 Task: Explore Airbnb accommodation in Altai, Mongolia from 2nd December, 2023 to 12th December, 2023 for 2 adults.1  bedroom having 1 bed and 1 bathroom. Property type can be hotel. Amenities needed are: washing machine. Booking option can be shelf check-in. Look for 3 properties as per requirement.
Action: Mouse pressed left at (221, 98)
Screenshot: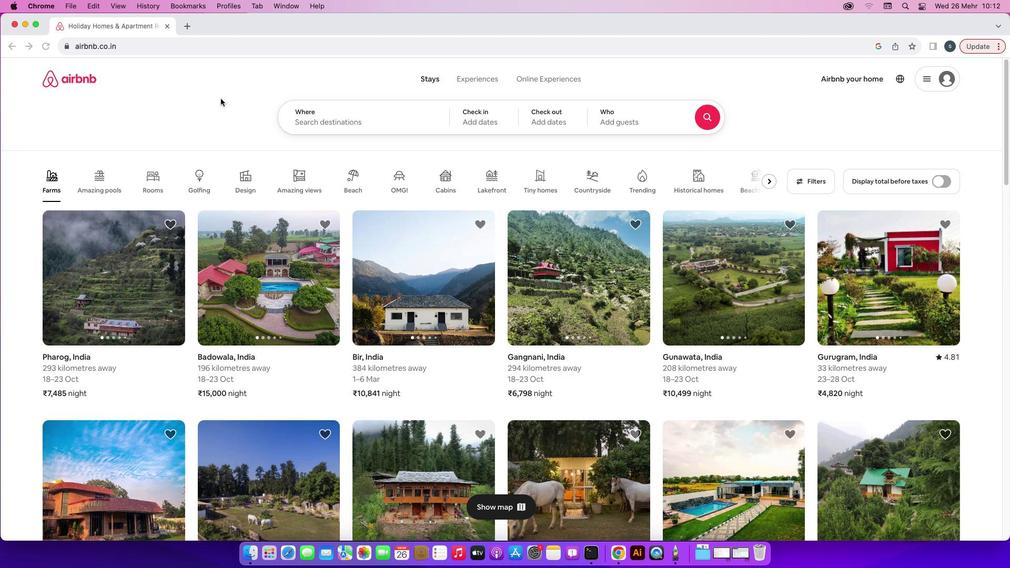 
Action: Mouse moved to (355, 130)
Screenshot: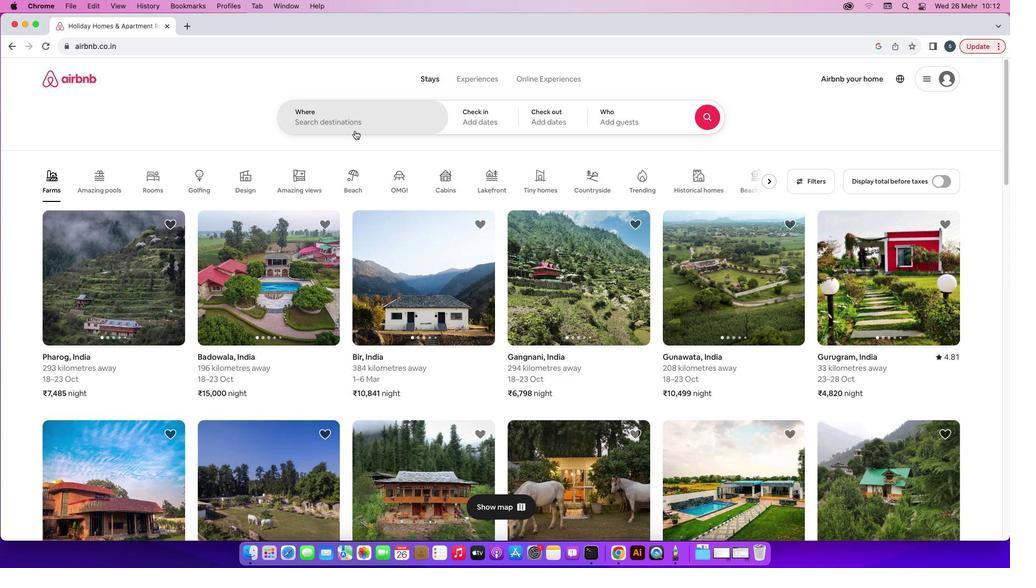 
Action: Mouse pressed left at (355, 130)
Screenshot: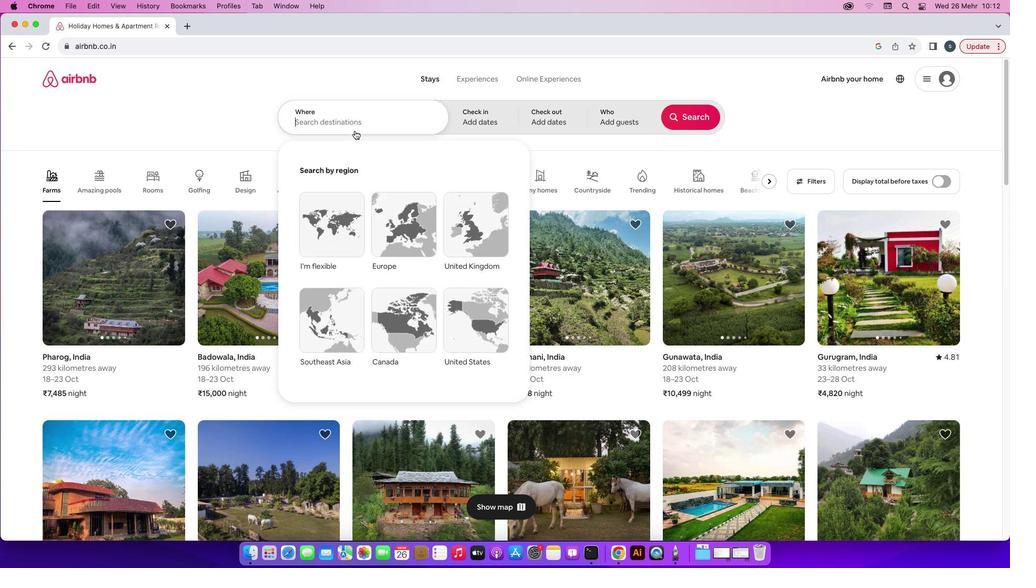 
Action: Mouse moved to (345, 122)
Screenshot: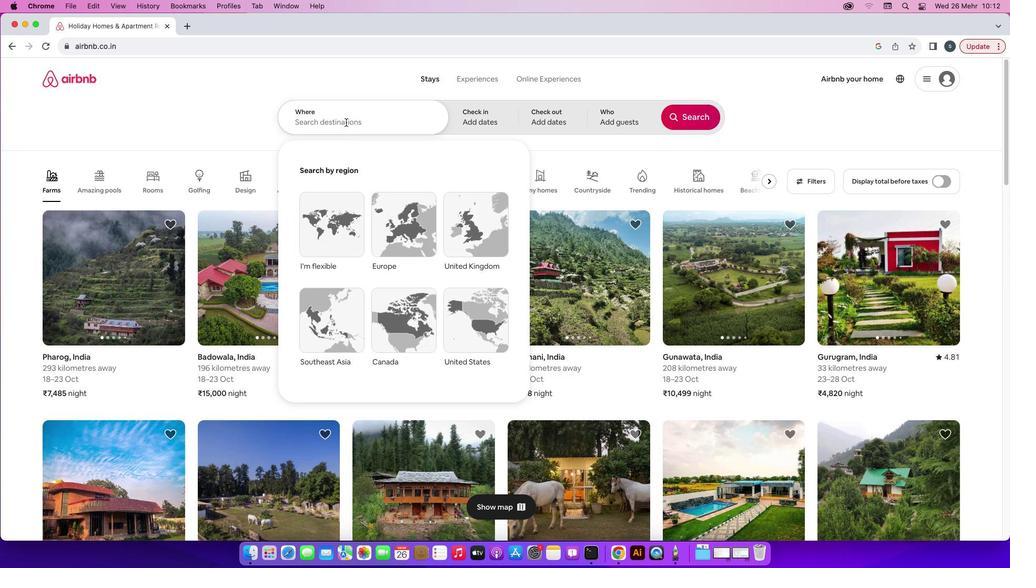 
Action: Key pressed 'A'Key.caps_lock'l''t''a''i'','Key.spaceKey.caps_lock'M'Key.caps_lock'o''n''g''o''l''i''a'
Screenshot: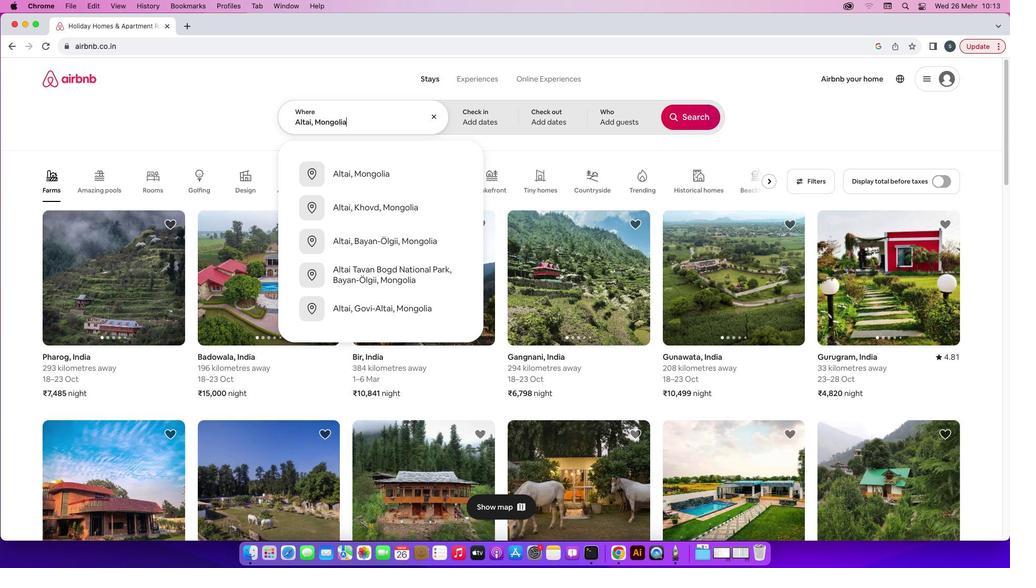 
Action: Mouse moved to (364, 167)
Screenshot: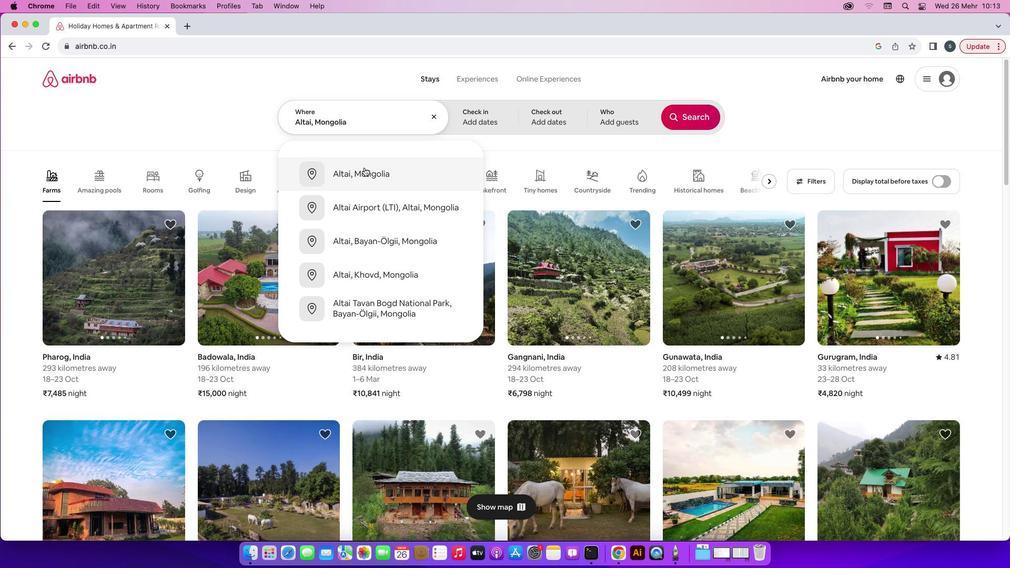 
Action: Mouse pressed left at (364, 167)
Screenshot: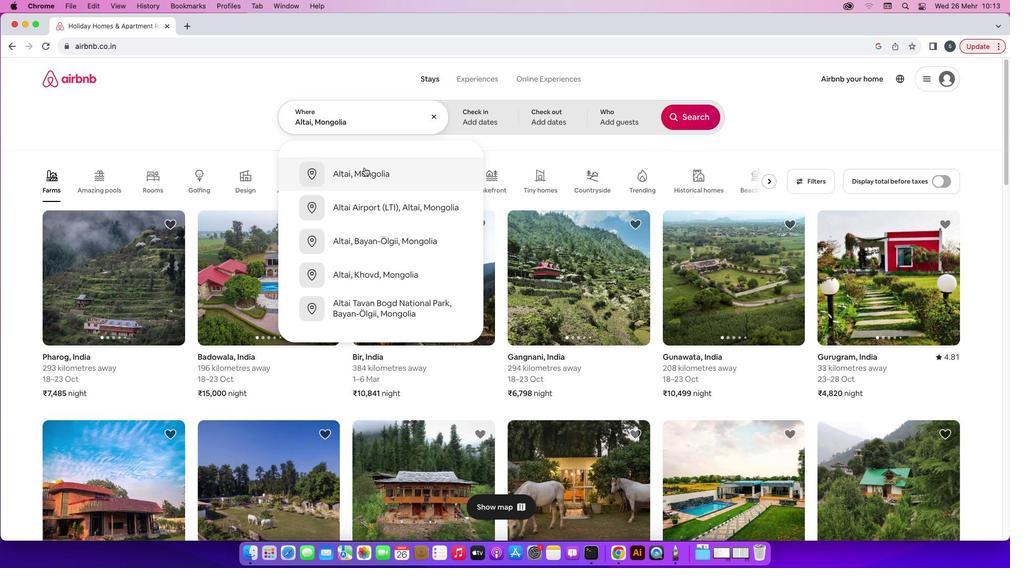 
Action: Mouse moved to (692, 202)
Screenshot: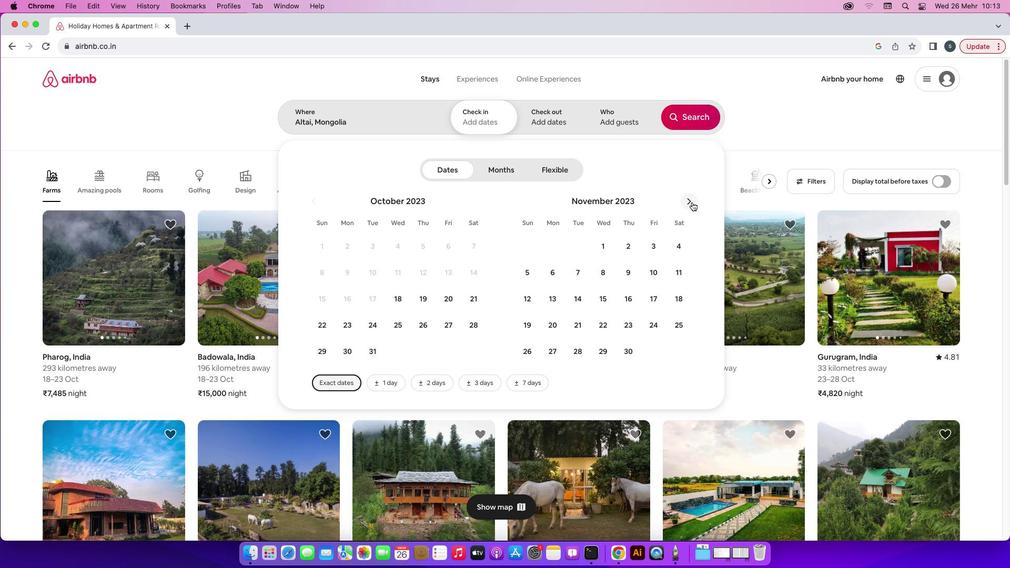 
Action: Mouse pressed left at (692, 202)
Screenshot: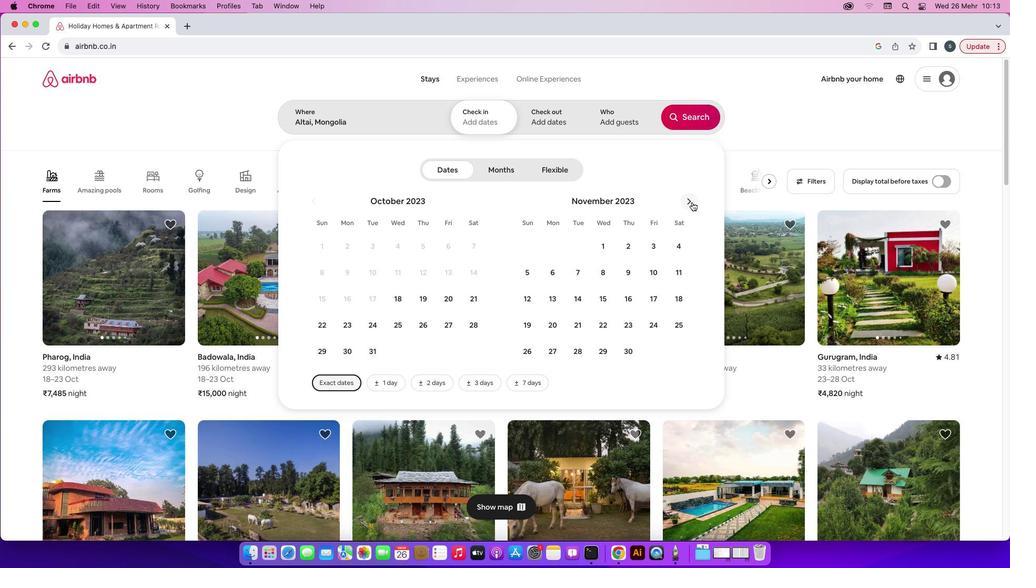 
Action: Mouse moved to (678, 244)
Screenshot: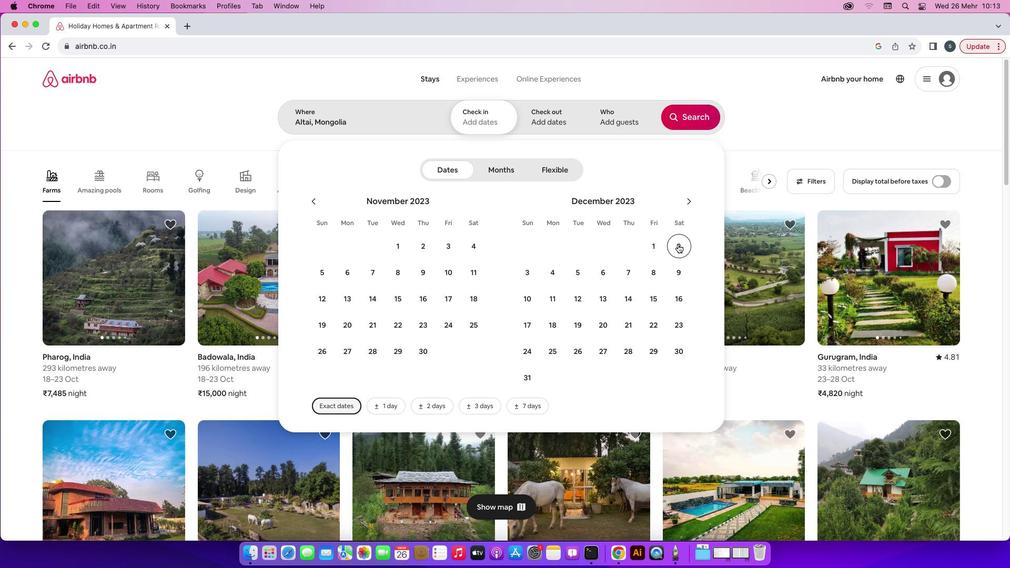 
Action: Mouse pressed left at (678, 244)
Screenshot: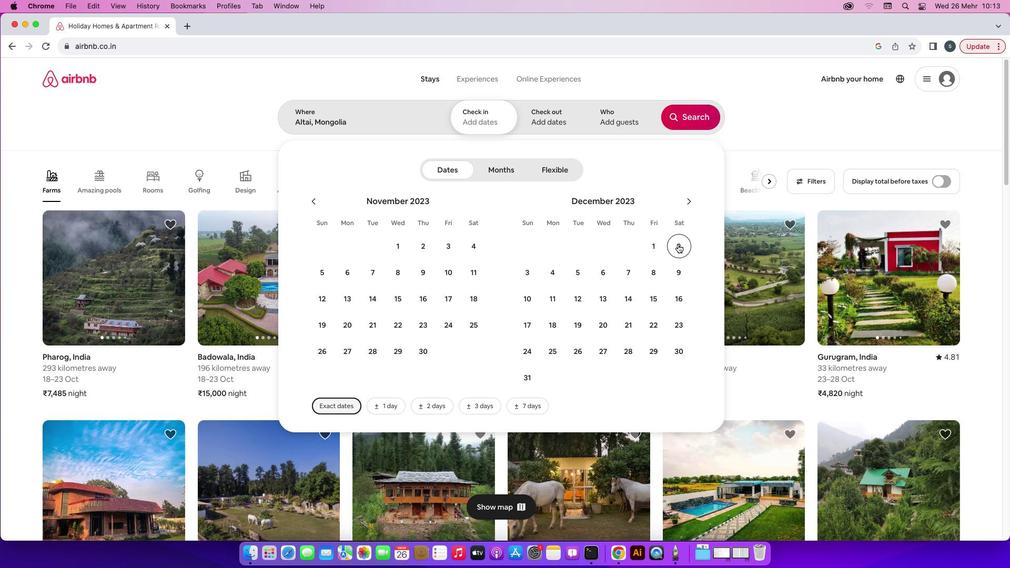 
Action: Mouse moved to (573, 298)
Screenshot: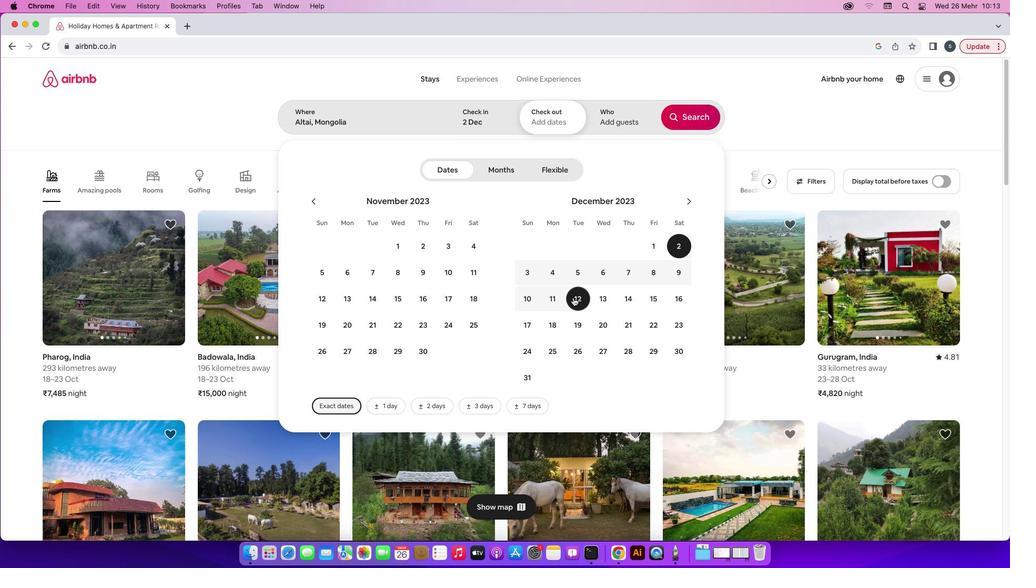 
Action: Mouse pressed left at (573, 298)
Screenshot: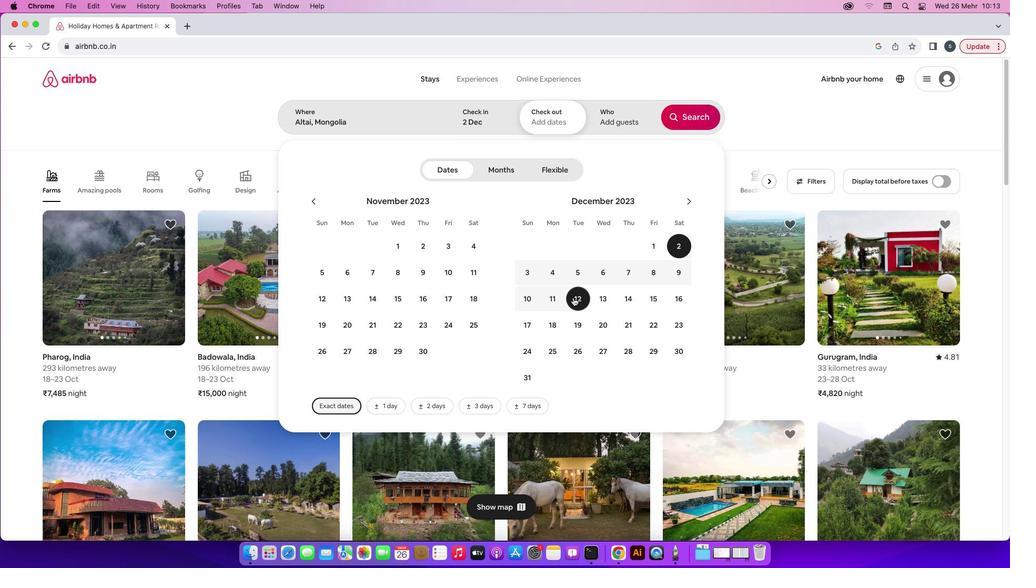 
Action: Mouse moved to (620, 119)
Screenshot: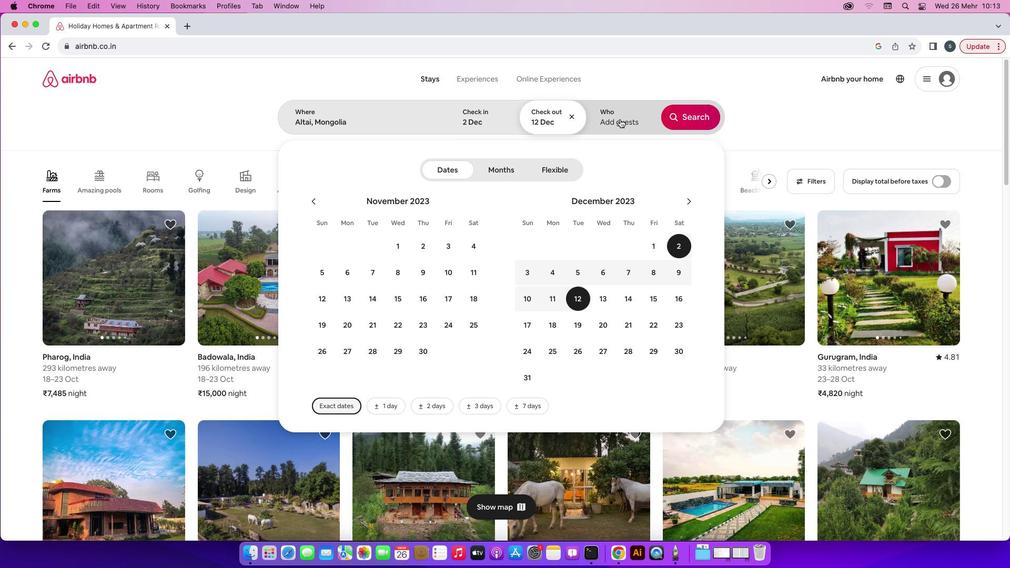 
Action: Mouse pressed left at (620, 119)
Screenshot: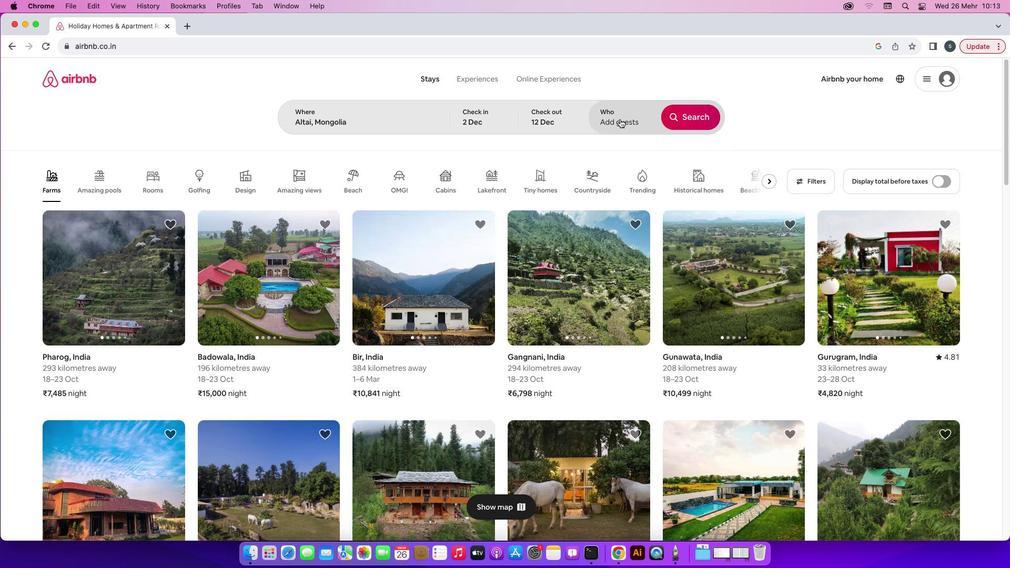 
Action: Mouse moved to (697, 172)
Screenshot: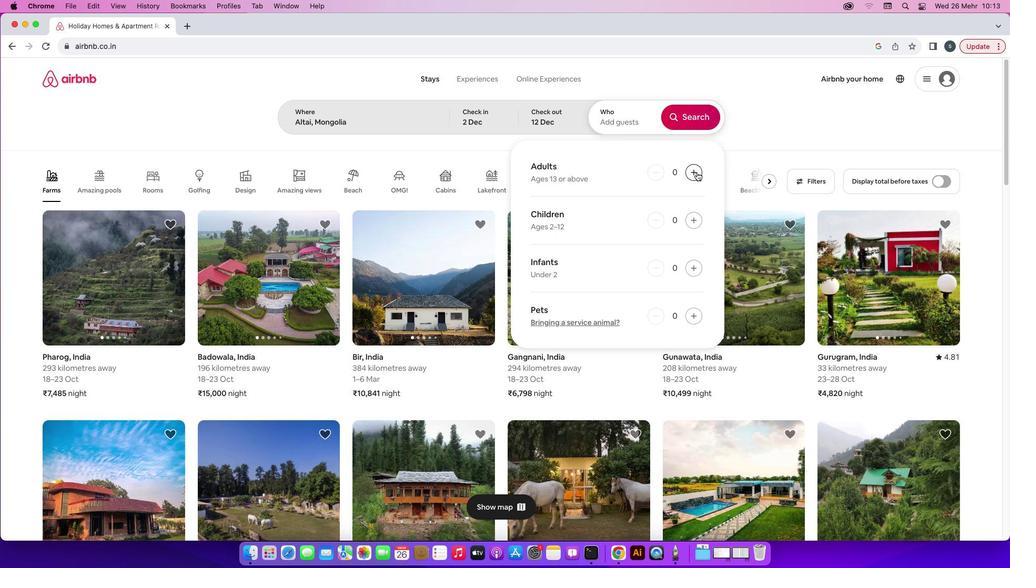 
Action: Mouse pressed left at (697, 172)
Screenshot: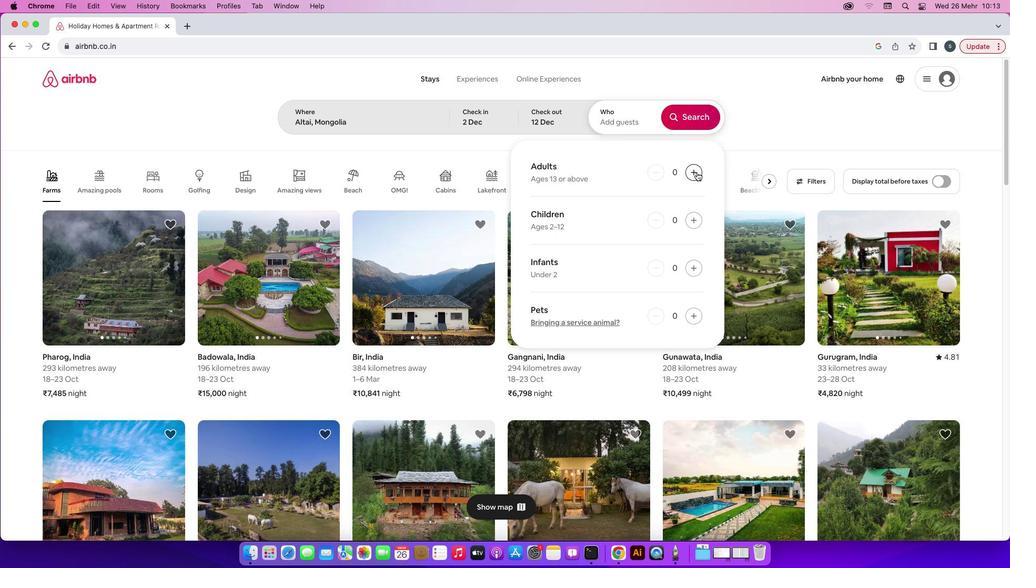 
Action: Mouse pressed left at (697, 172)
Screenshot: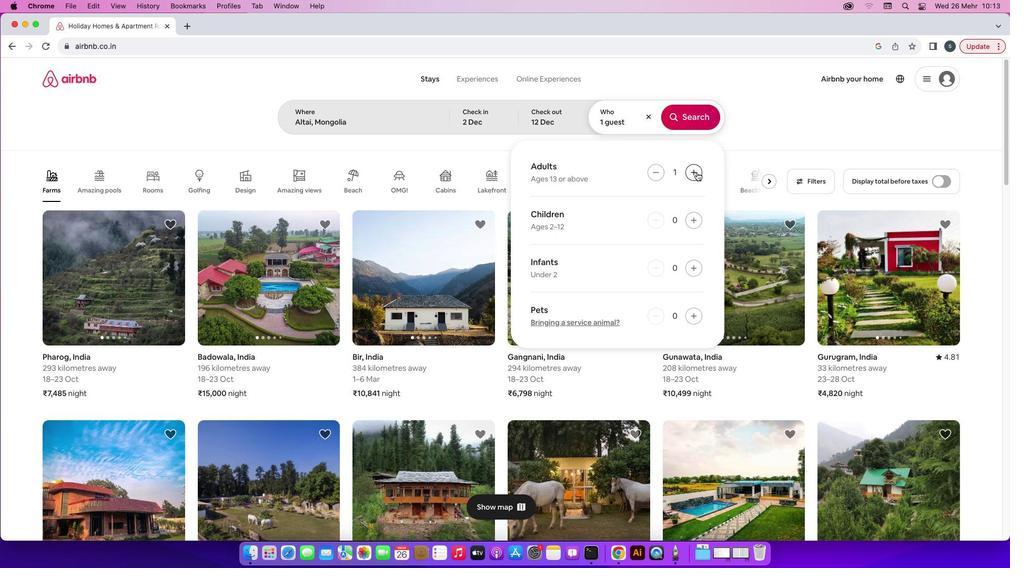 
Action: Mouse moved to (688, 123)
Screenshot: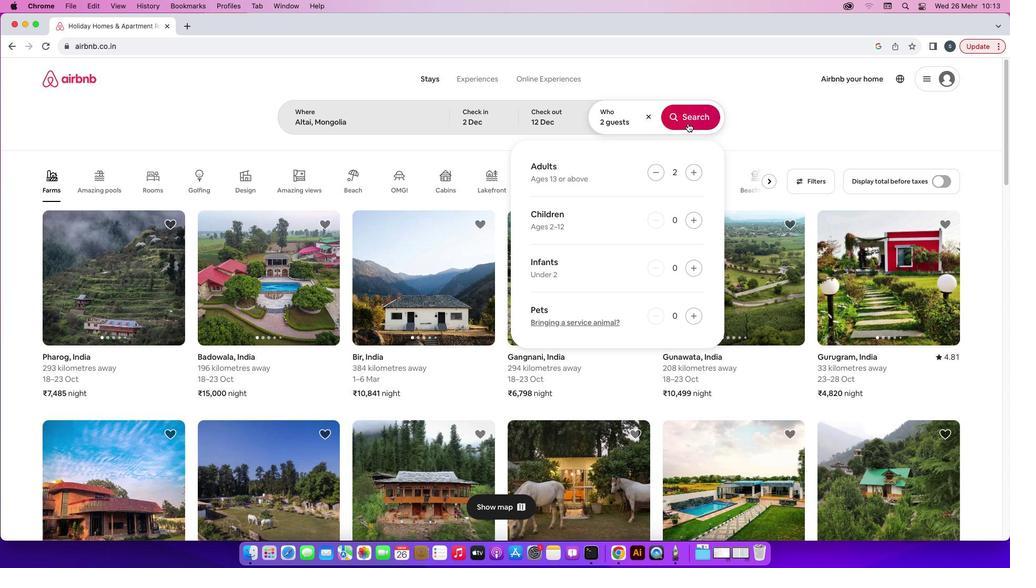 
Action: Mouse pressed left at (688, 123)
Screenshot: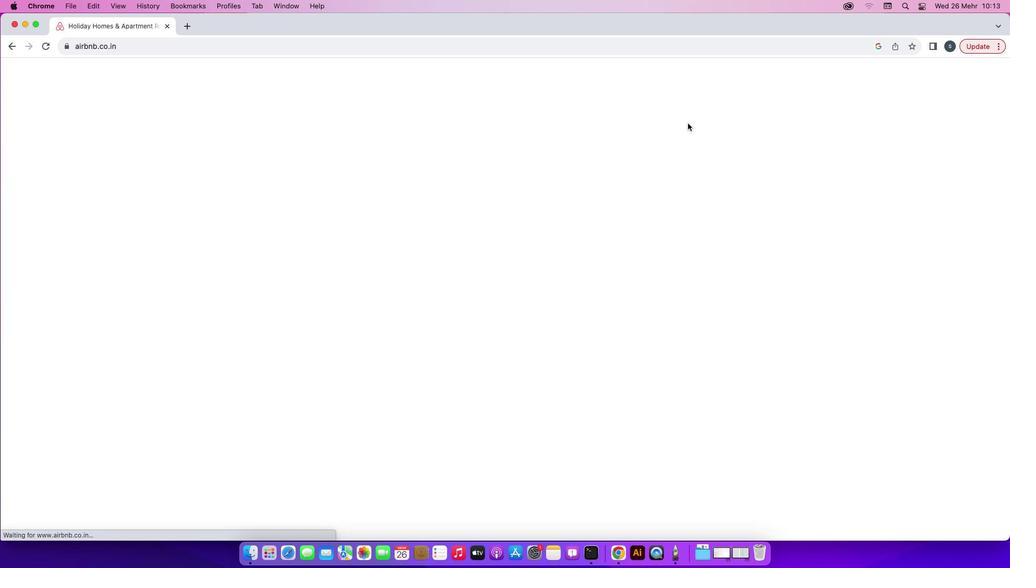 
Action: Mouse moved to (829, 118)
Screenshot: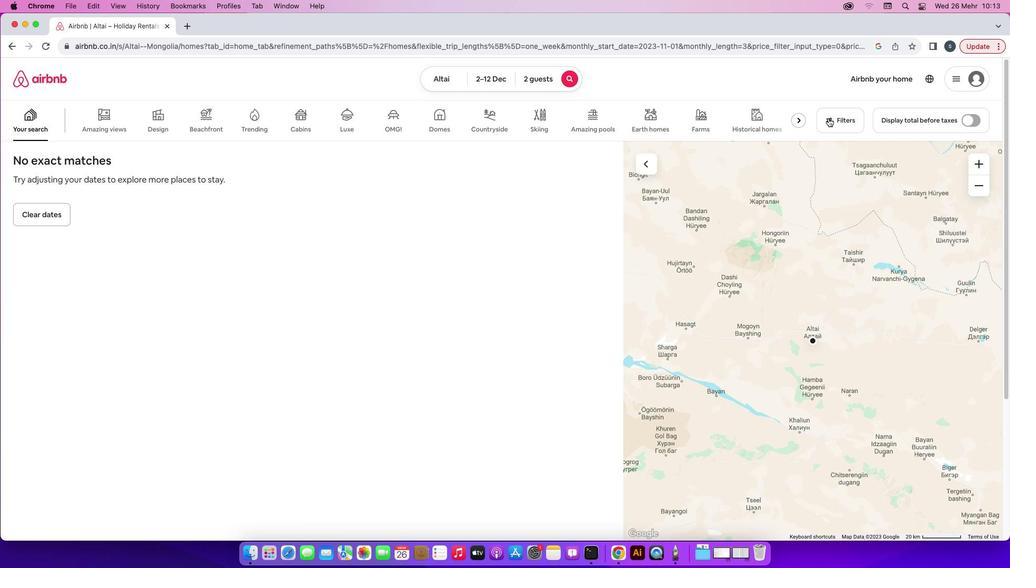 
Action: Mouse pressed left at (829, 118)
Screenshot: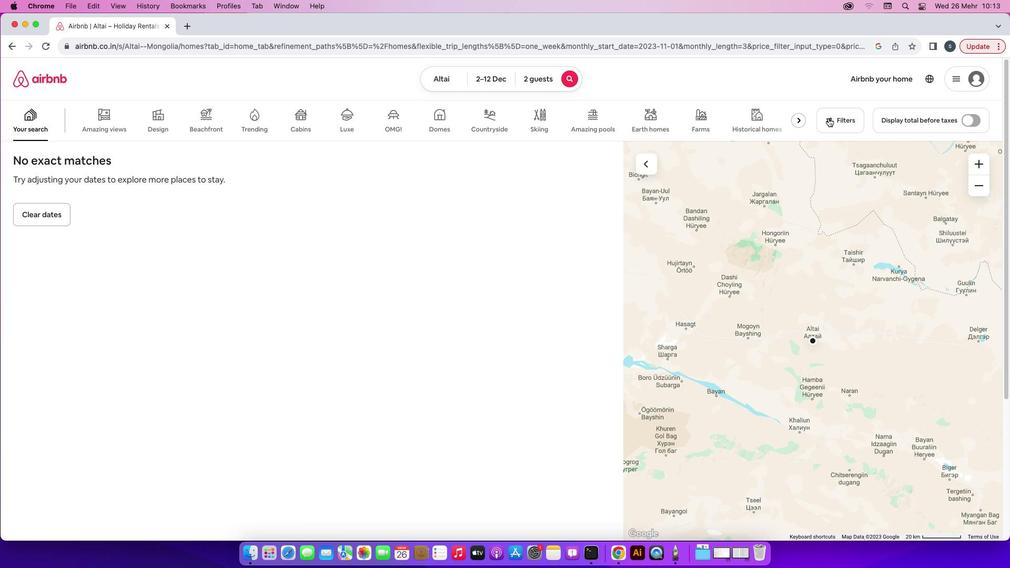
Action: Mouse moved to (422, 361)
Screenshot: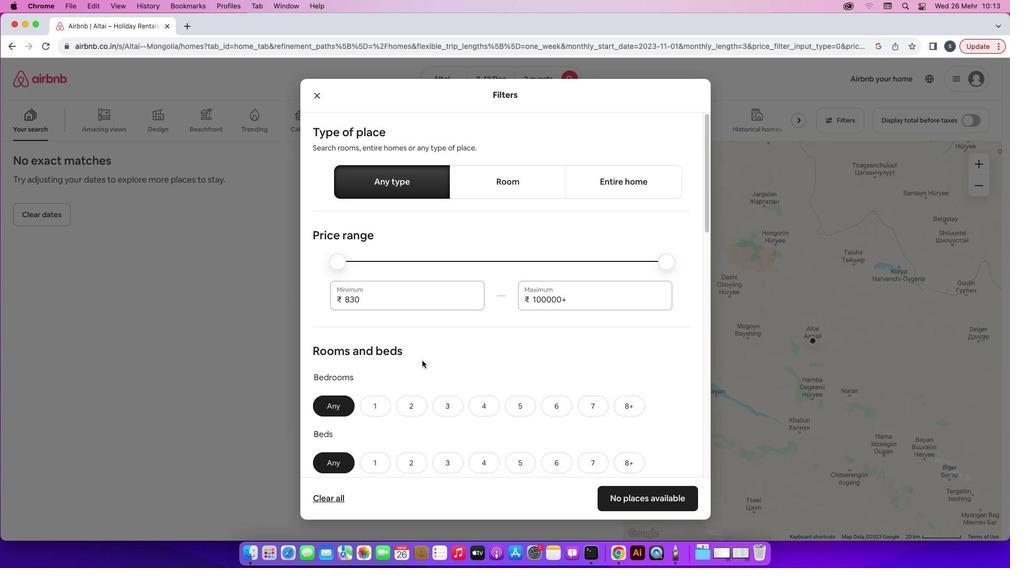 
Action: Mouse scrolled (422, 361) with delta (0, 0)
Screenshot: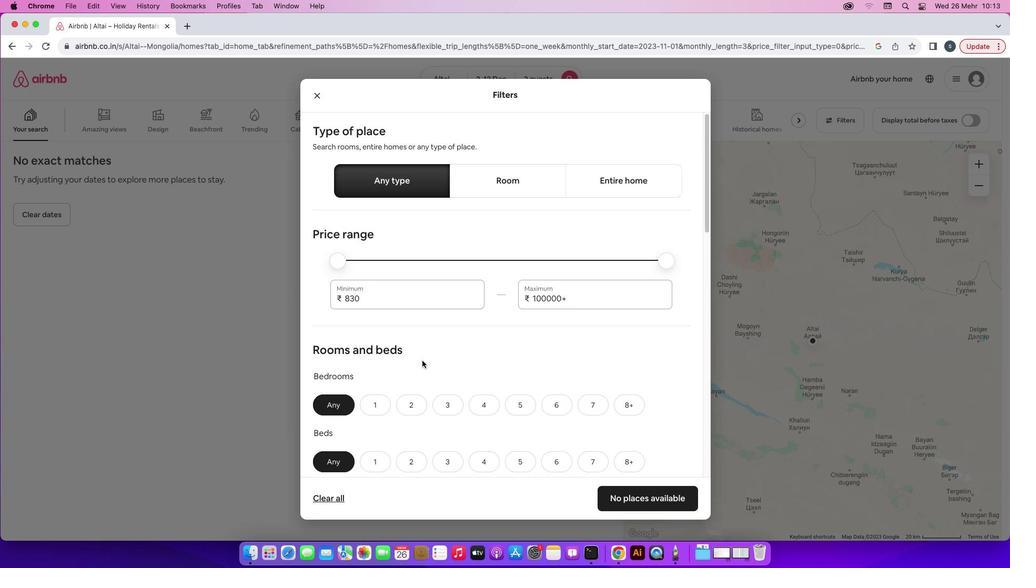 
Action: Mouse scrolled (422, 361) with delta (0, 0)
Screenshot: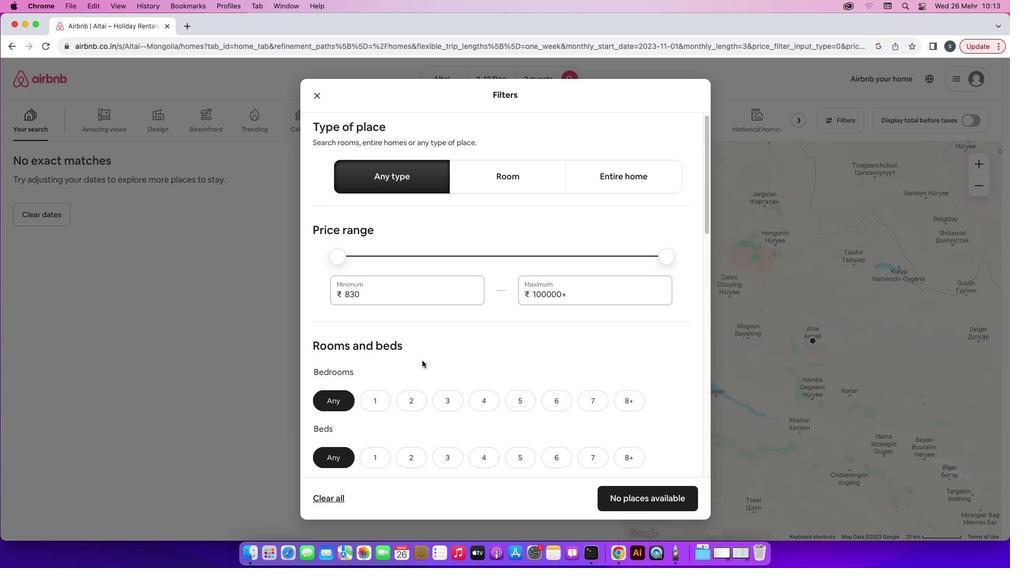 
Action: Mouse scrolled (422, 361) with delta (0, 0)
Screenshot: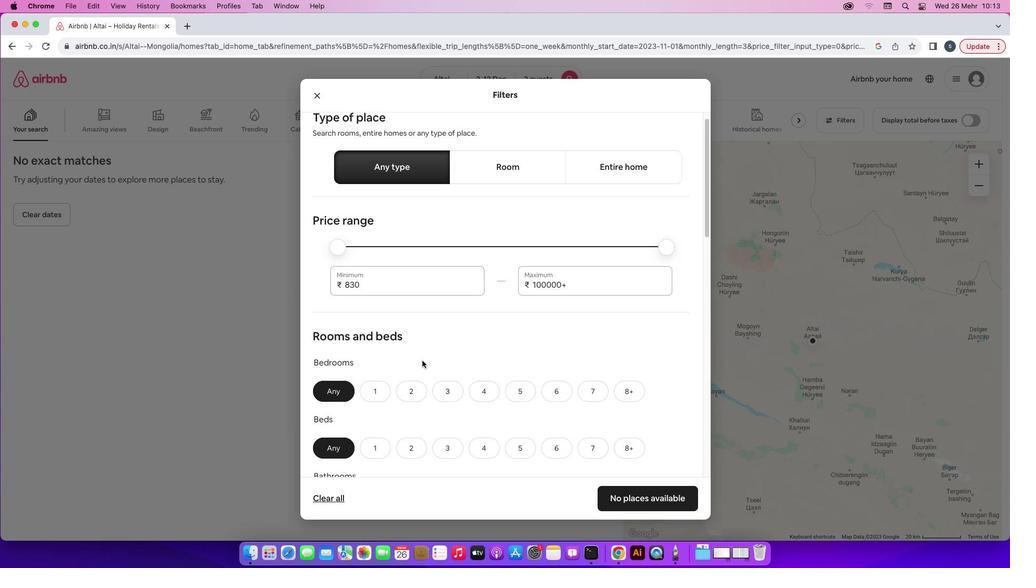
Action: Mouse scrolled (422, 361) with delta (0, 0)
Screenshot: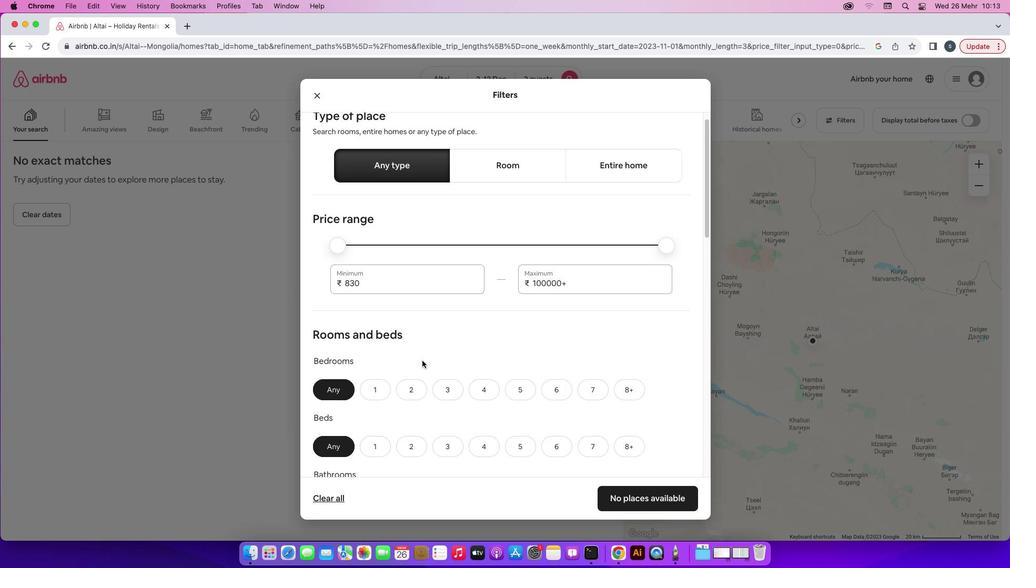 
Action: Mouse scrolled (422, 361) with delta (0, 0)
Screenshot: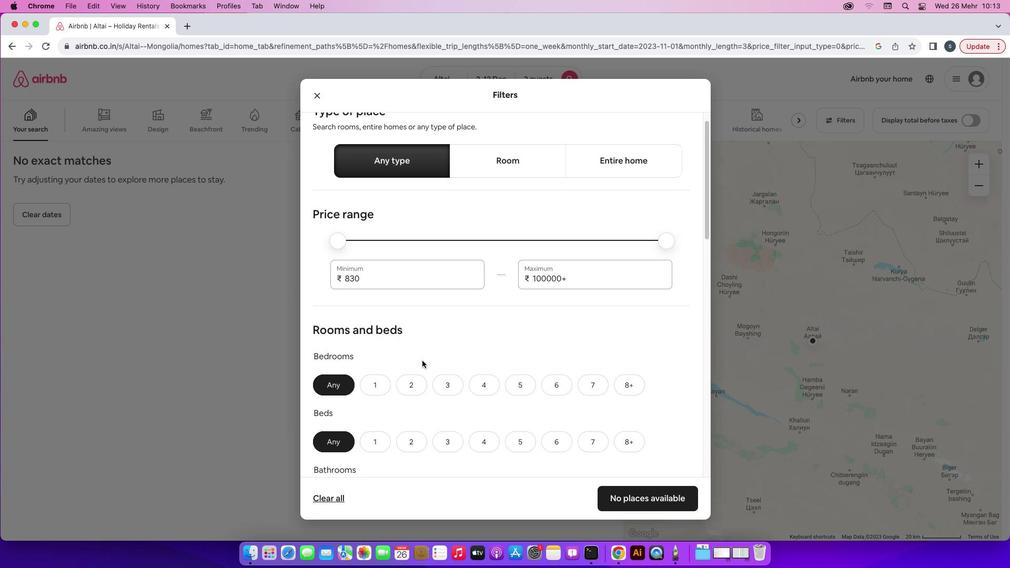 
Action: Mouse scrolled (422, 361) with delta (0, 0)
Screenshot: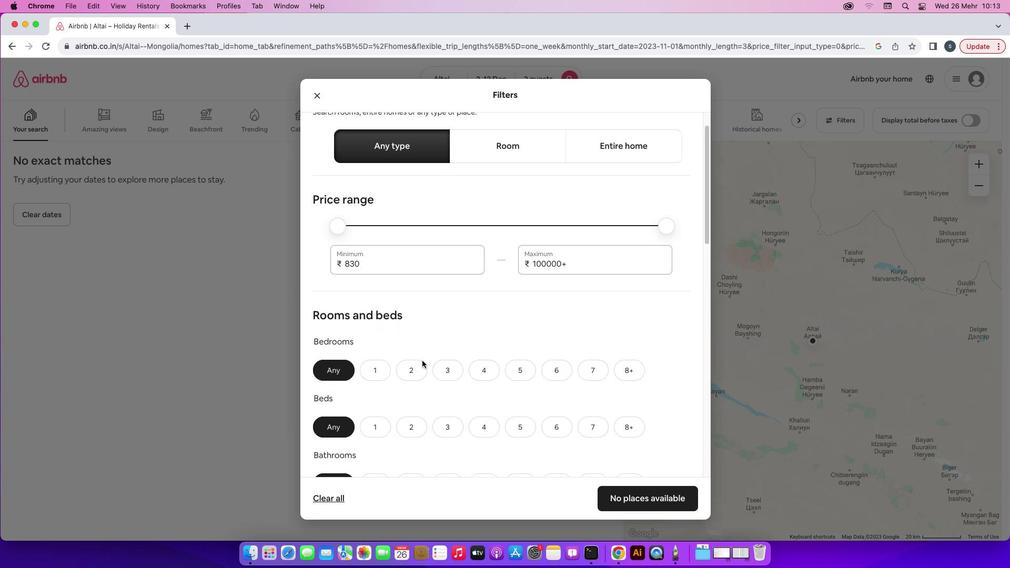 
Action: Mouse moved to (389, 340)
Screenshot: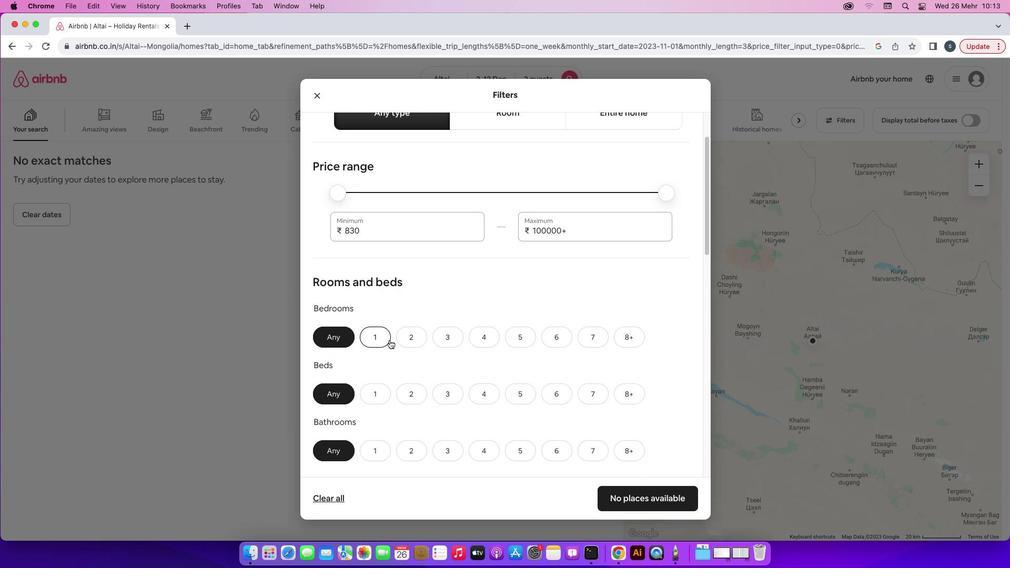 
Action: Mouse pressed left at (389, 340)
Screenshot: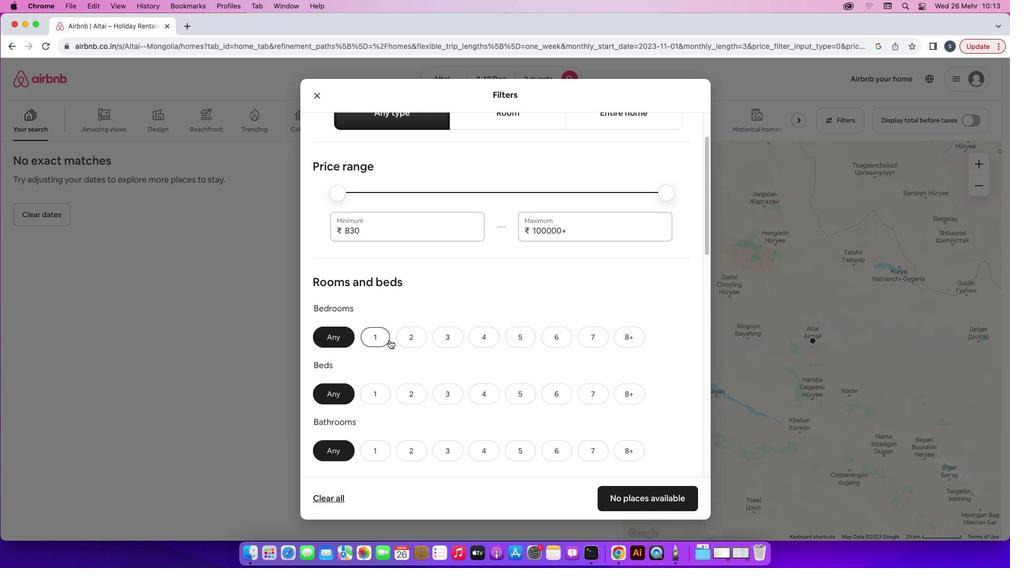
Action: Mouse moved to (379, 331)
Screenshot: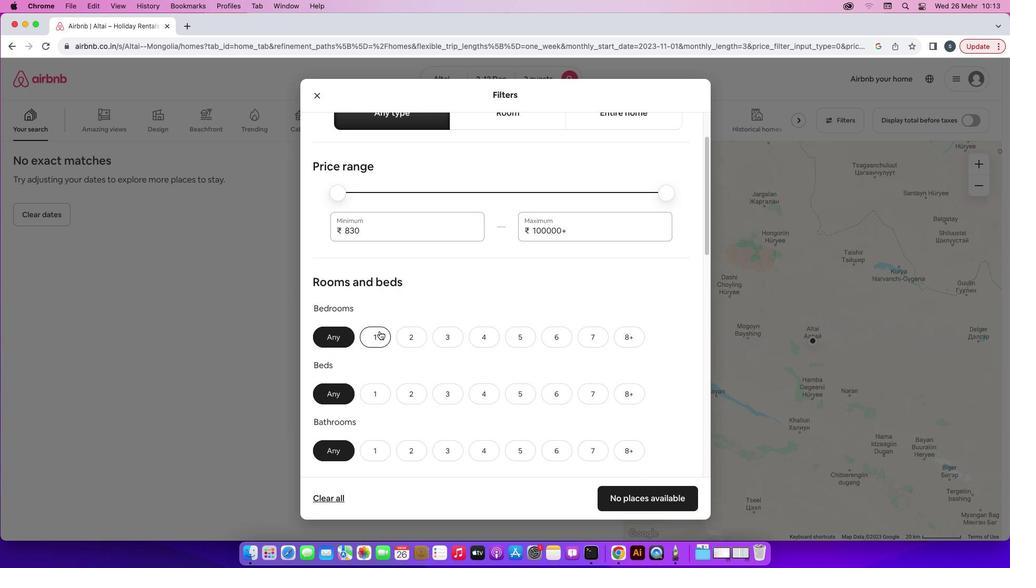 
Action: Mouse pressed left at (379, 331)
Screenshot: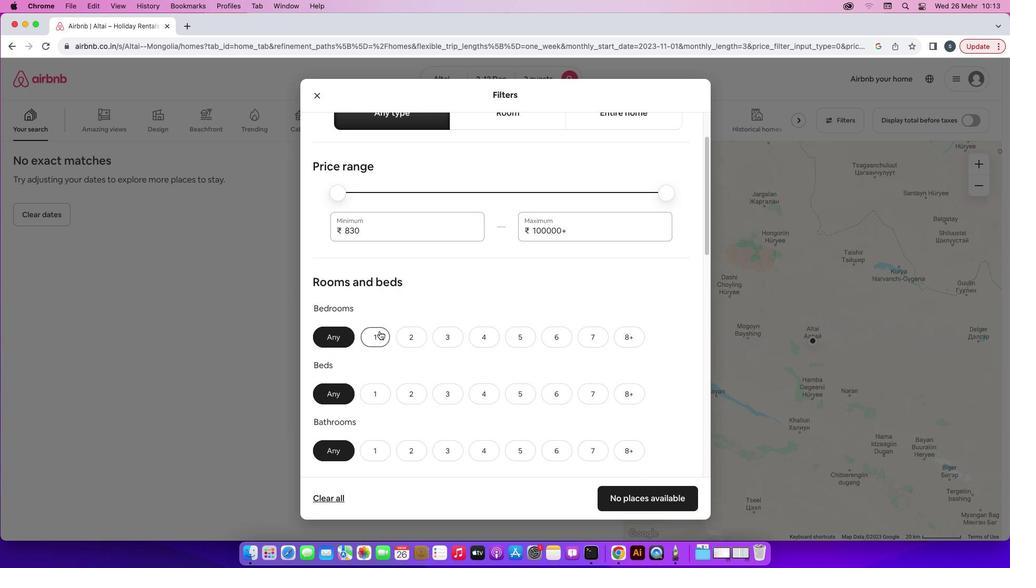 
Action: Mouse moved to (372, 393)
Screenshot: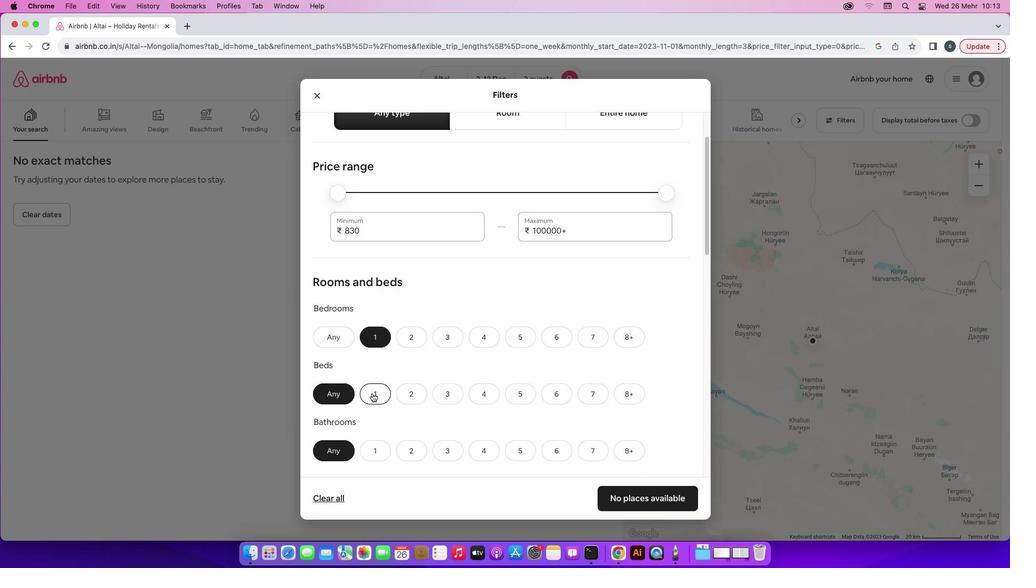 
Action: Mouse pressed left at (372, 393)
Screenshot: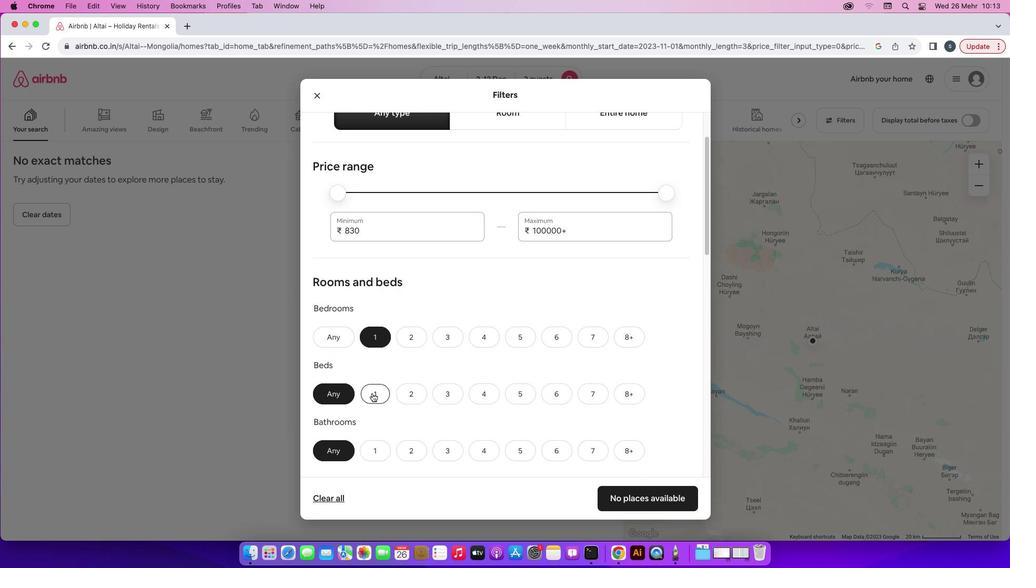 
Action: Mouse moved to (376, 444)
Screenshot: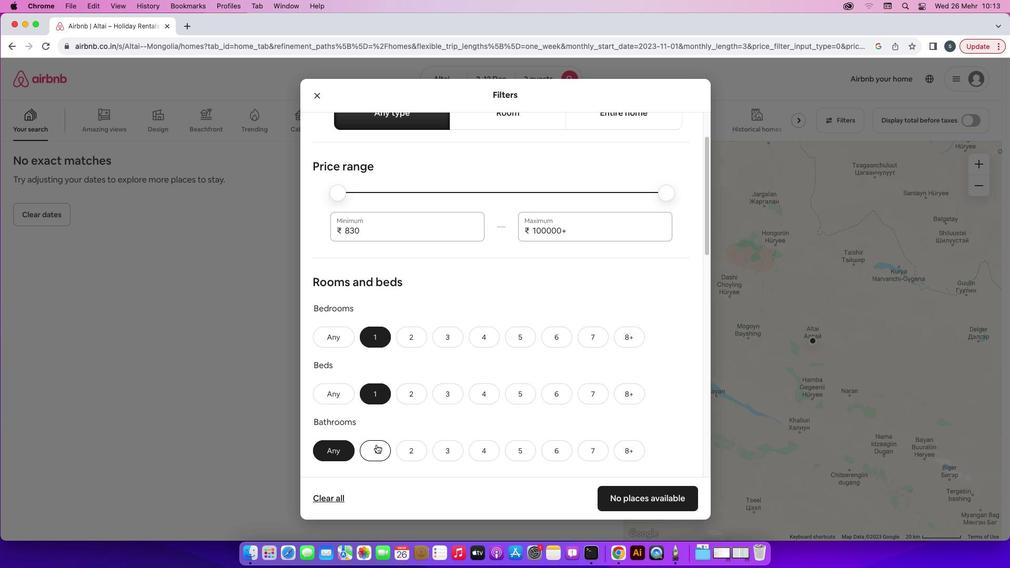 
Action: Mouse pressed left at (376, 444)
Screenshot: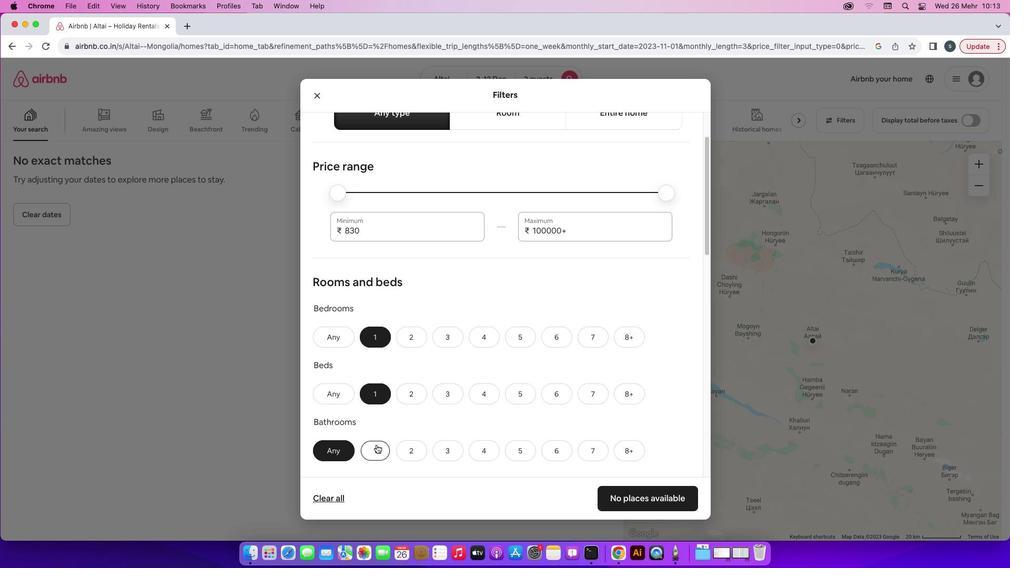 
Action: Mouse moved to (422, 416)
Screenshot: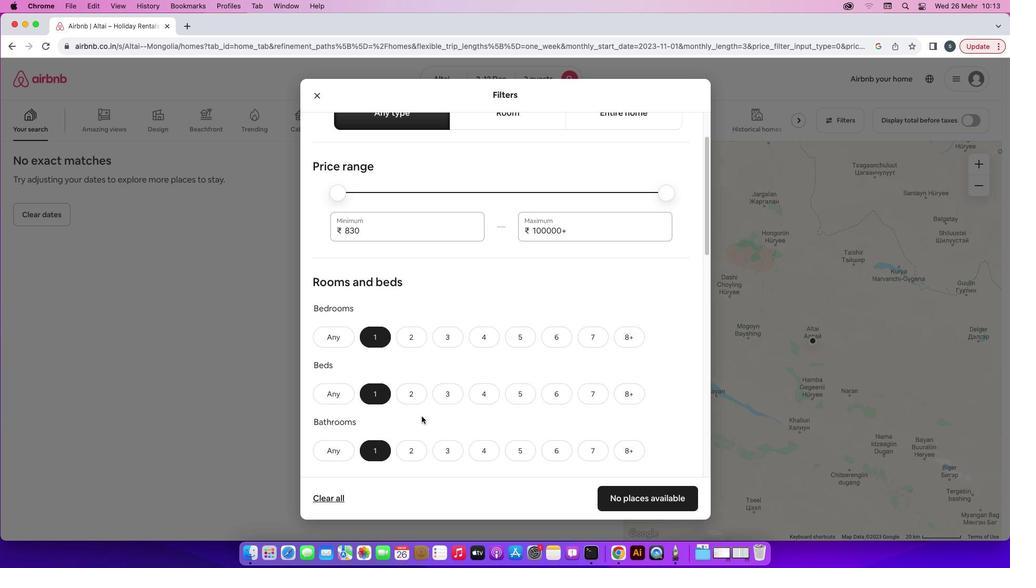 
Action: Mouse scrolled (422, 416) with delta (0, 0)
Screenshot: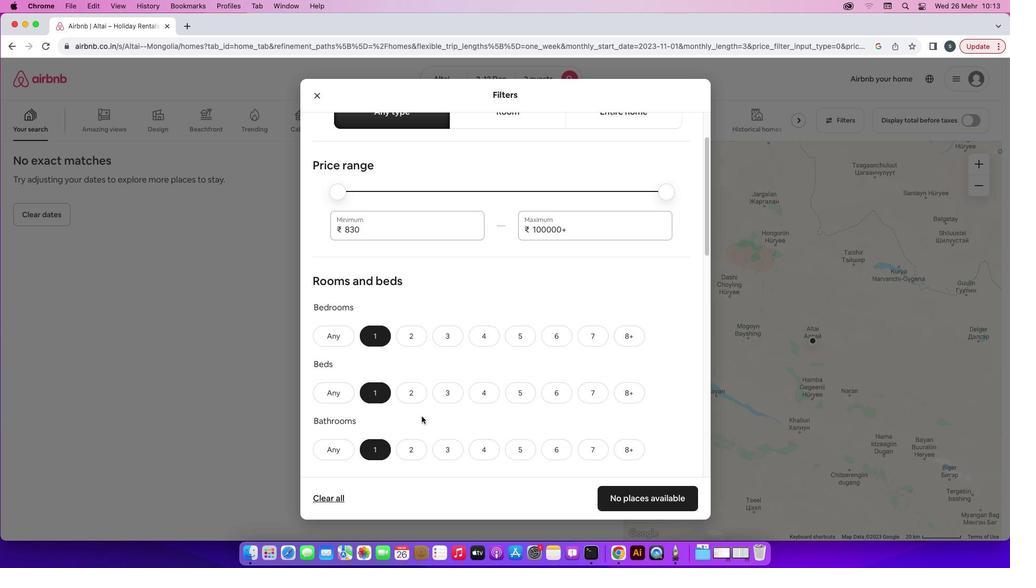 
Action: Mouse scrolled (422, 416) with delta (0, 0)
Screenshot: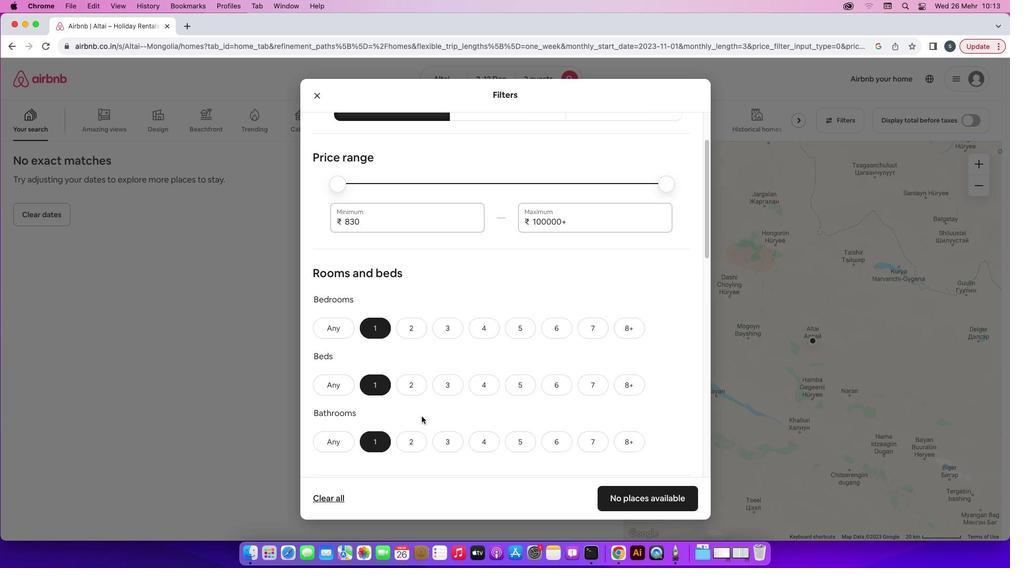 
Action: Mouse scrolled (422, 416) with delta (0, -1)
Screenshot: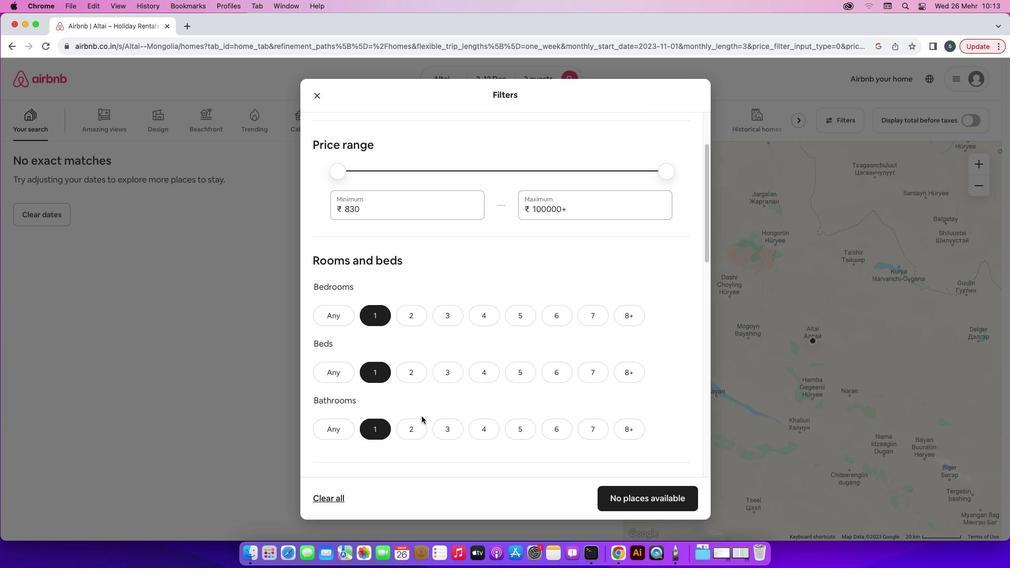 
Action: Mouse scrolled (422, 416) with delta (0, -1)
Screenshot: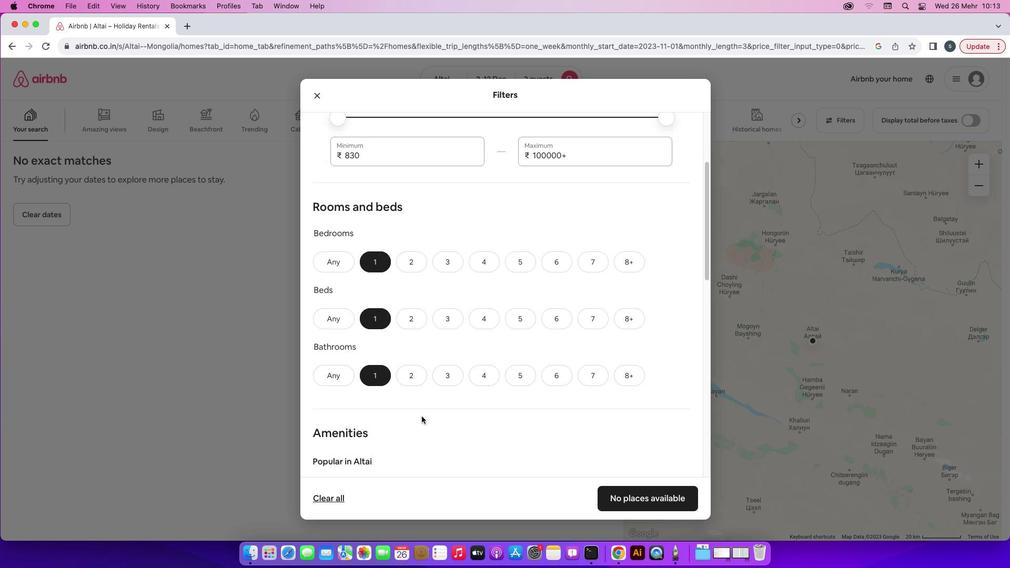 
Action: Mouse scrolled (422, 416) with delta (0, 0)
Screenshot: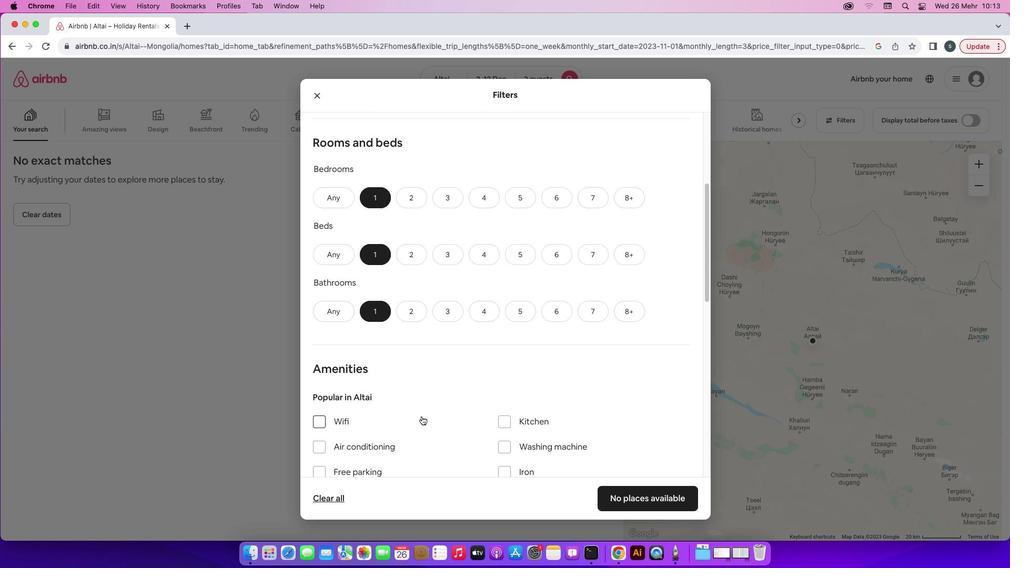 
Action: Mouse scrolled (422, 416) with delta (0, 0)
Screenshot: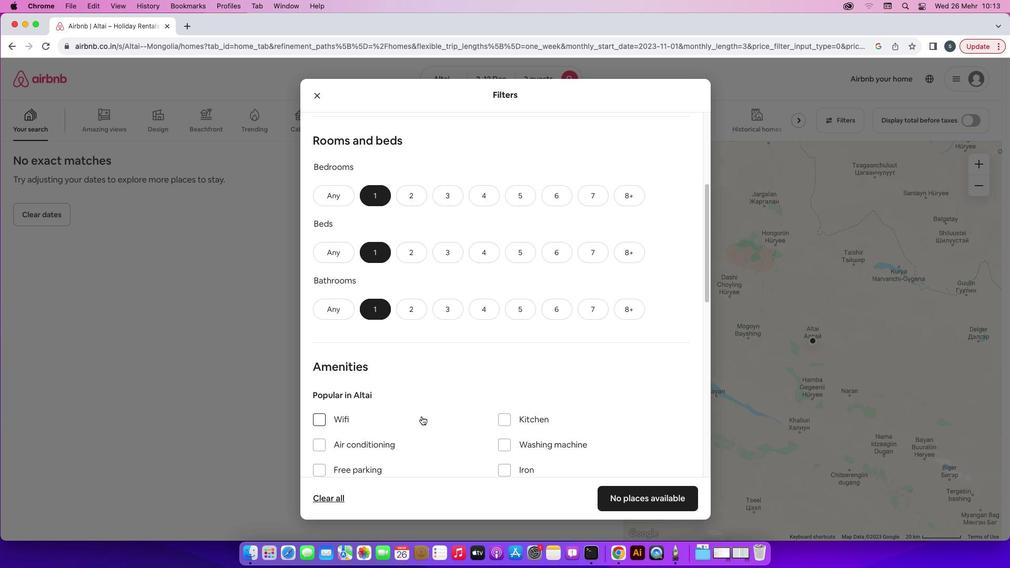 
Action: Mouse scrolled (422, 416) with delta (0, 0)
Screenshot: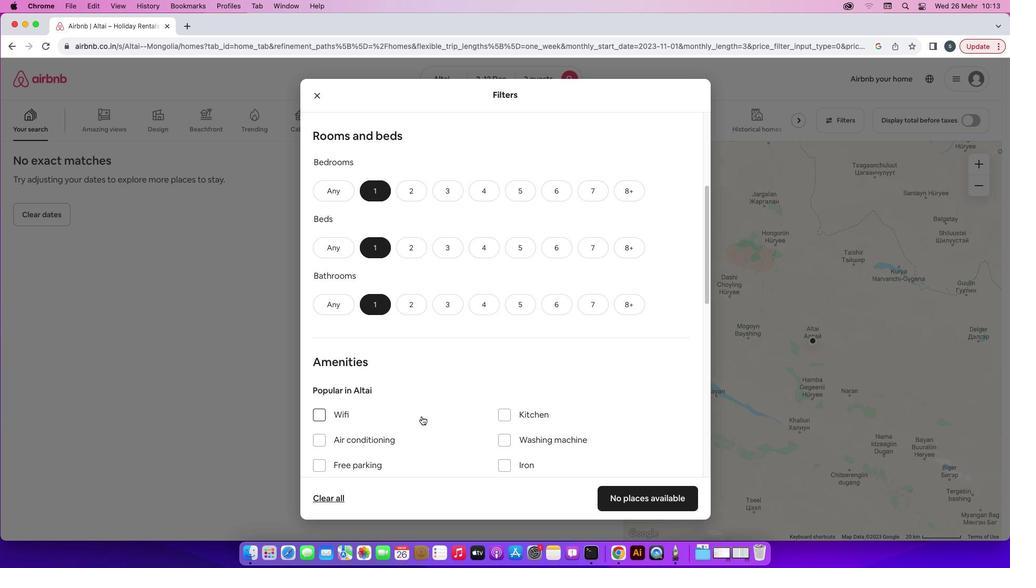 
Action: Mouse moved to (429, 409)
Screenshot: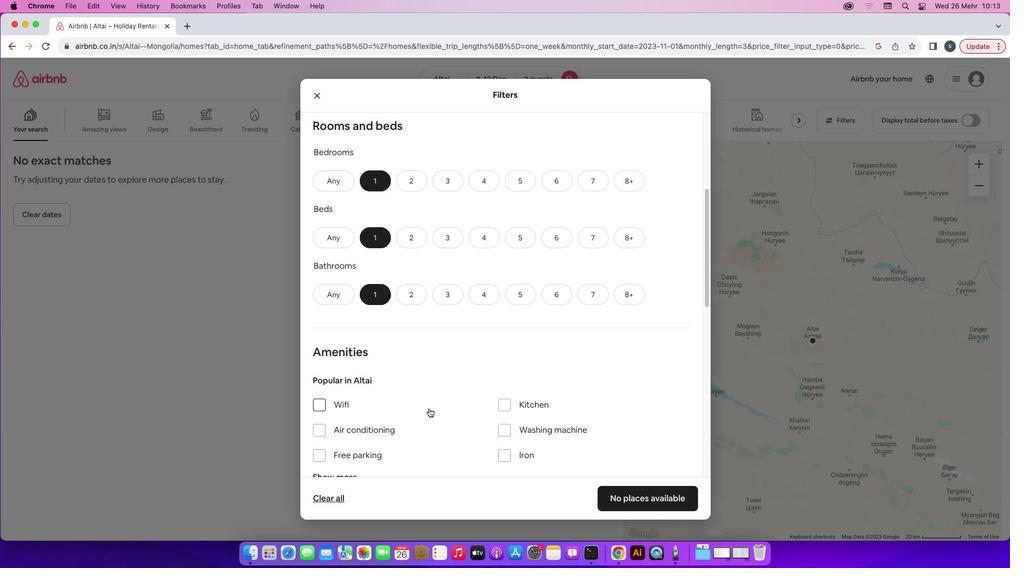 
Action: Mouse scrolled (429, 409) with delta (0, 0)
Screenshot: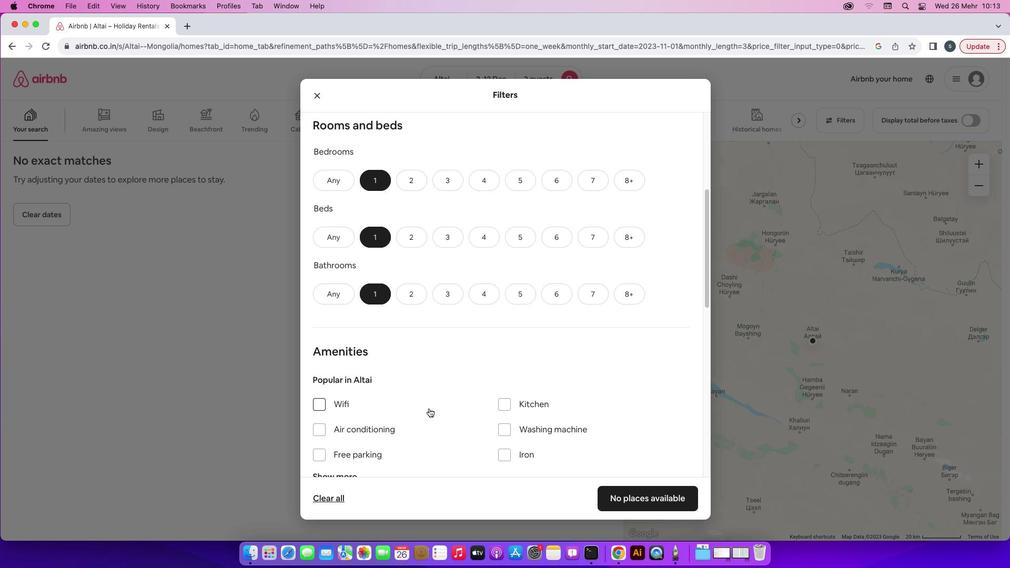
Action: Mouse scrolled (429, 409) with delta (0, 0)
Screenshot: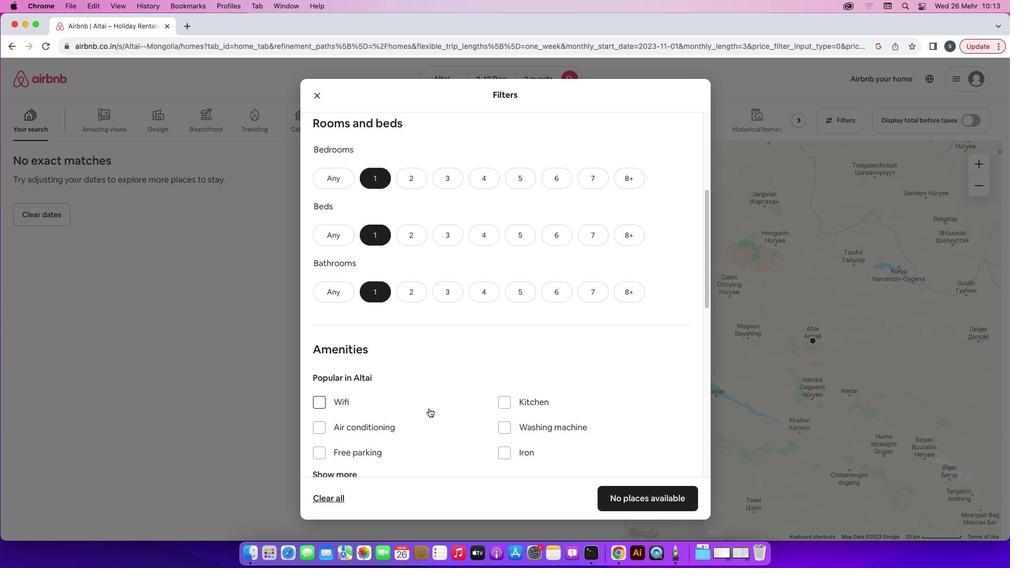 
Action: Mouse scrolled (429, 409) with delta (0, 0)
Screenshot: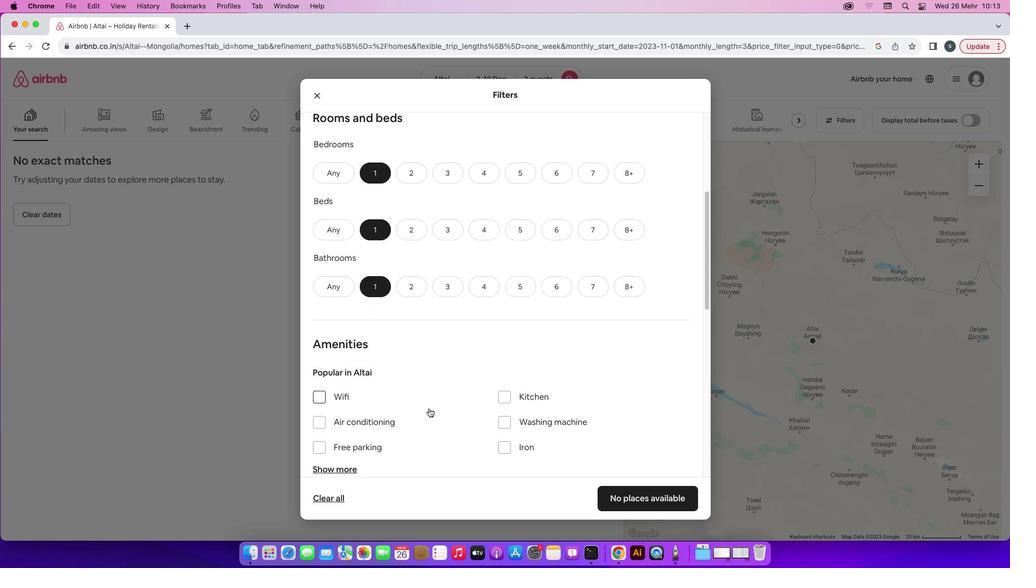 
Action: Mouse scrolled (429, 409) with delta (0, 0)
Screenshot: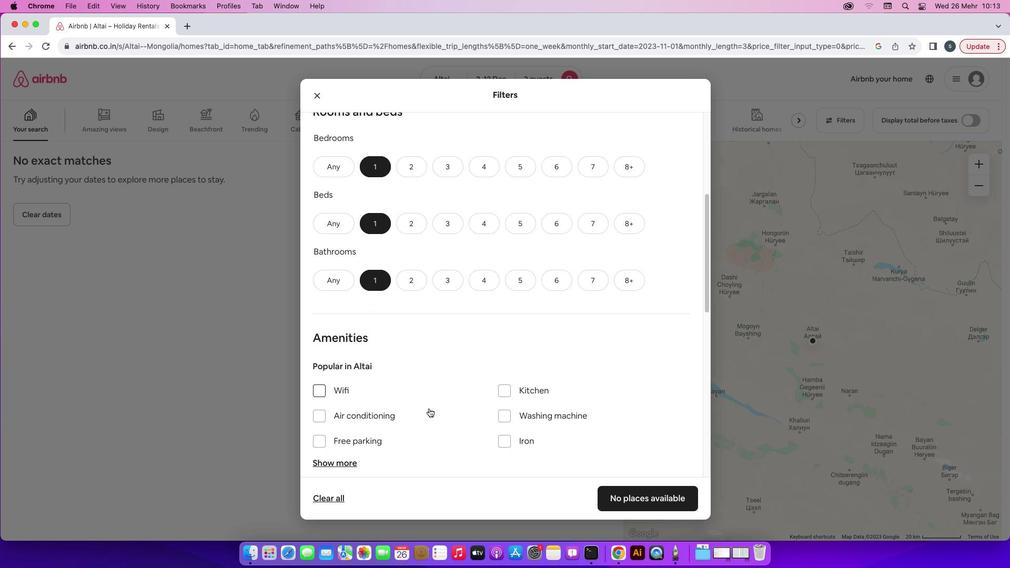 
Action: Mouse moved to (502, 385)
Screenshot: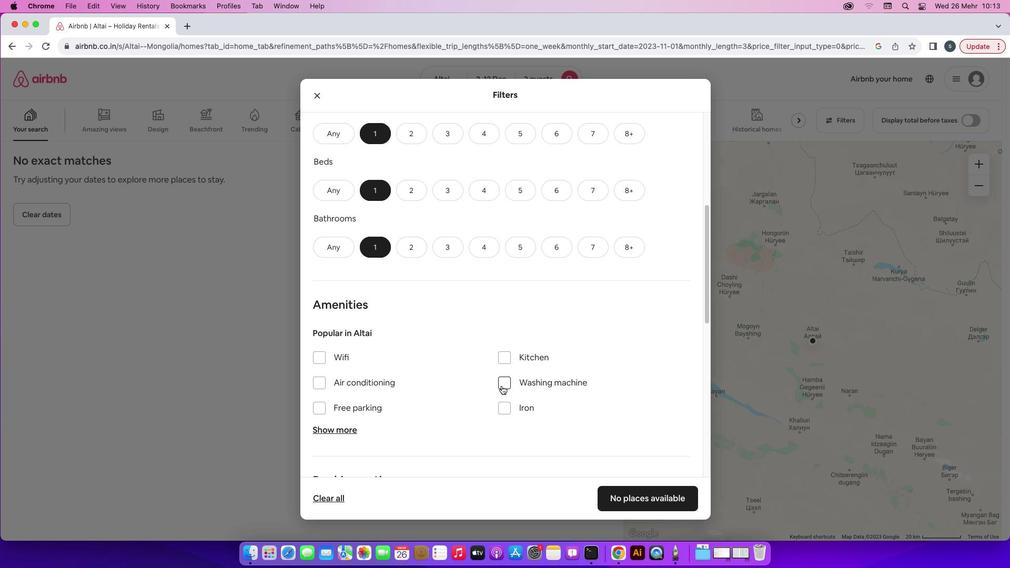 
Action: Mouse pressed left at (502, 385)
Screenshot: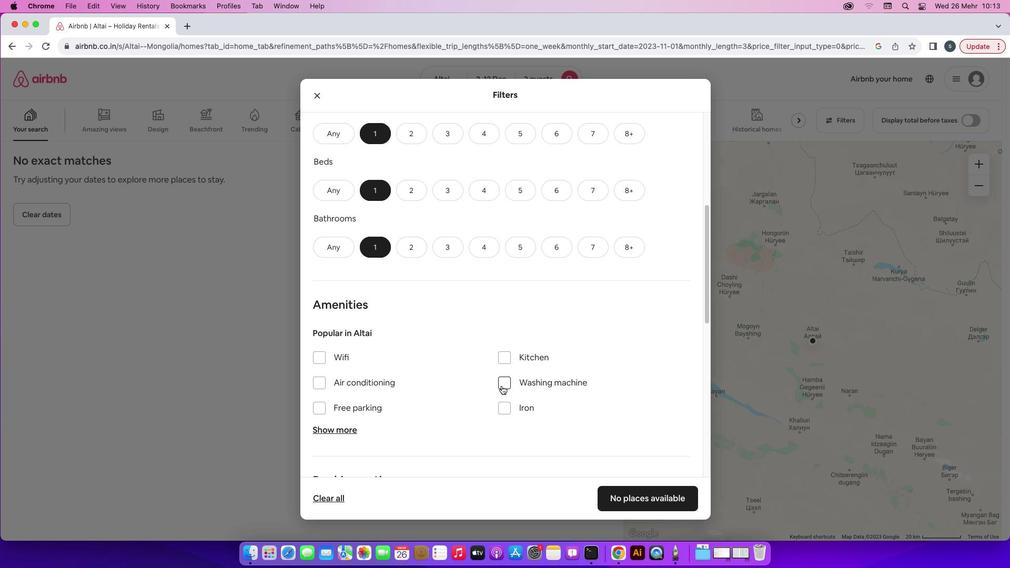 
Action: Mouse moved to (446, 406)
Screenshot: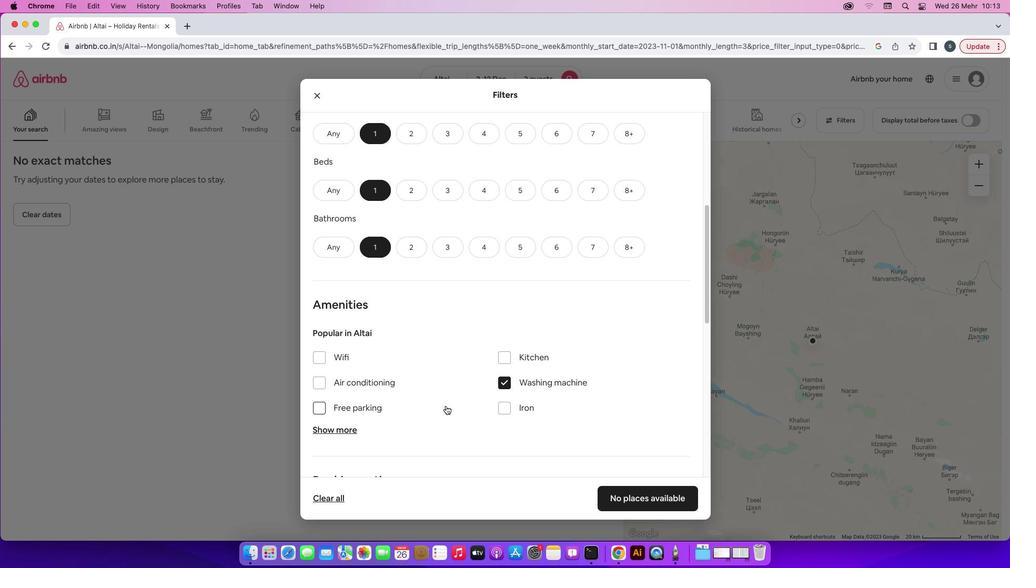 
Action: Mouse scrolled (446, 406) with delta (0, 0)
Screenshot: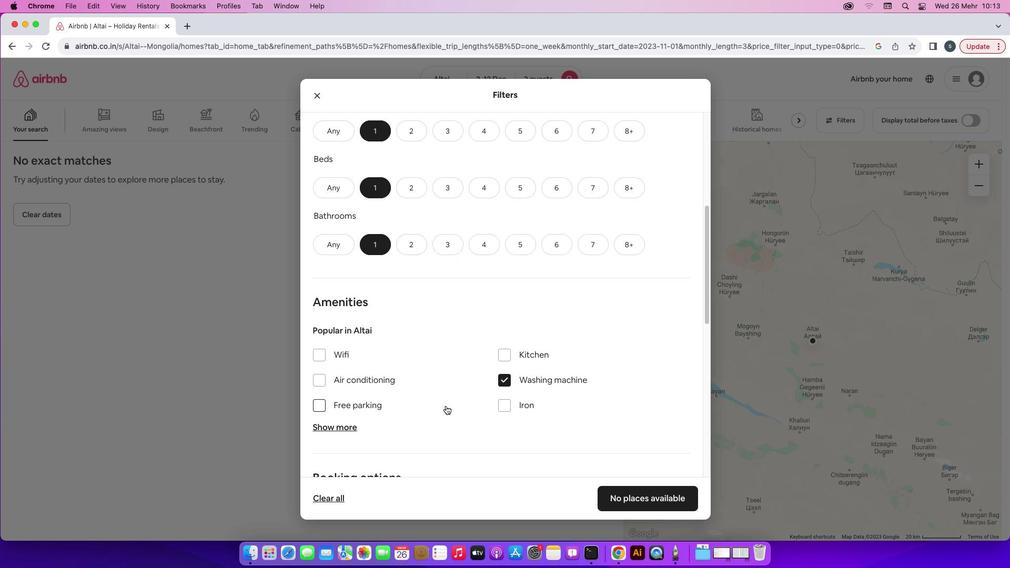 
Action: Mouse scrolled (446, 406) with delta (0, 0)
Screenshot: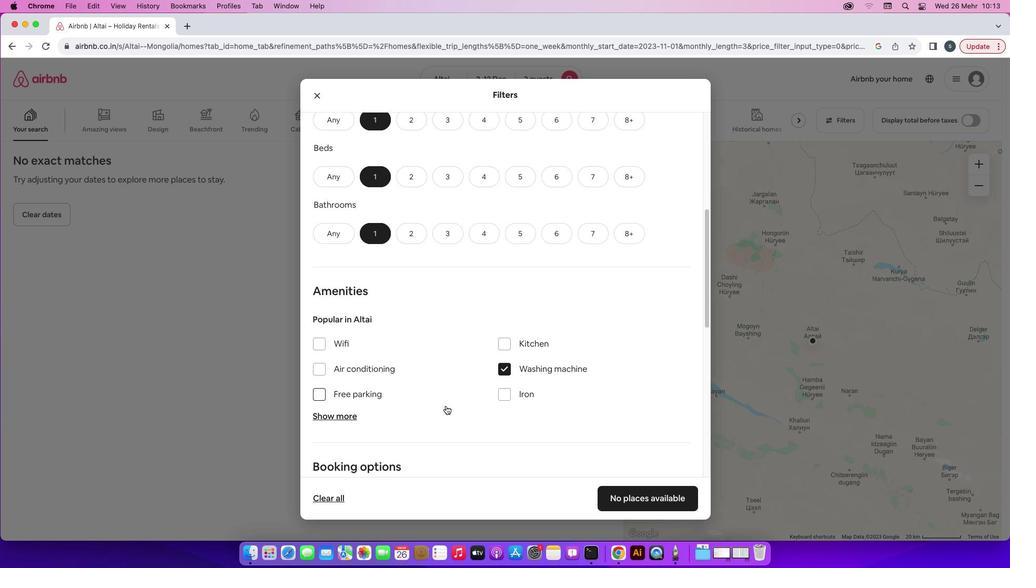 
Action: Mouse scrolled (446, 406) with delta (0, -1)
Screenshot: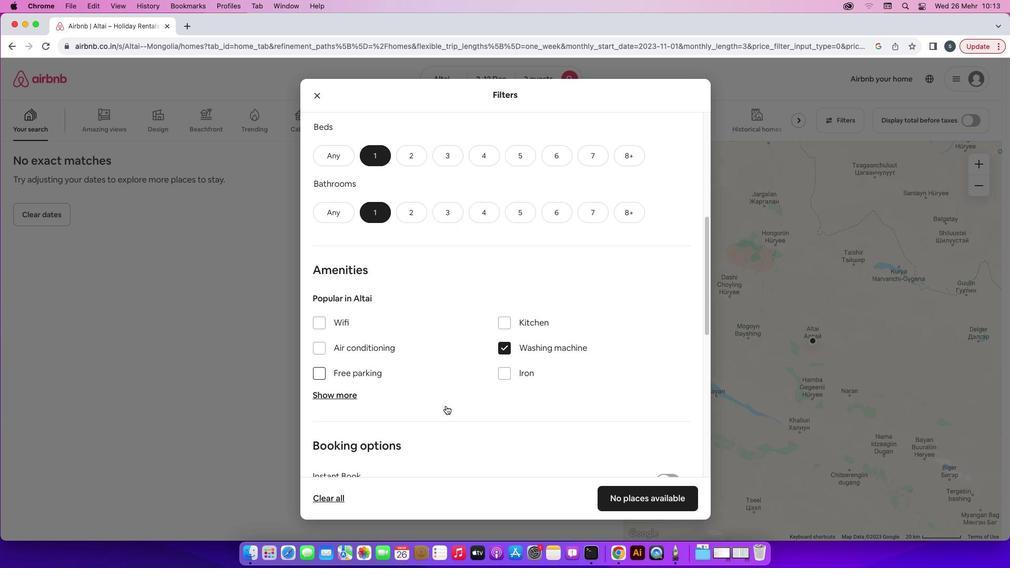
Action: Mouse scrolled (446, 406) with delta (0, 0)
Screenshot: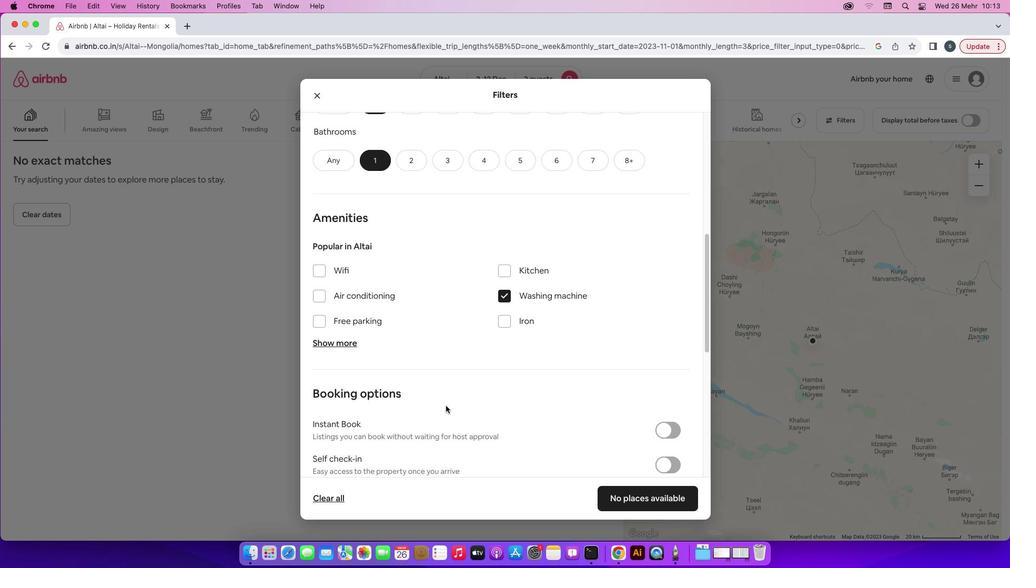 
Action: Mouse scrolled (446, 406) with delta (0, 0)
Screenshot: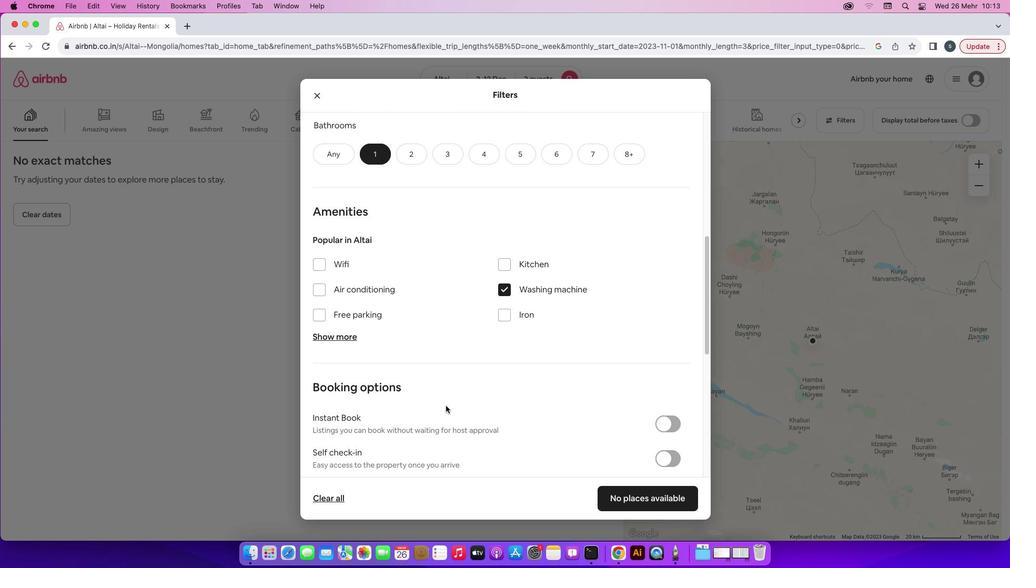 
Action: Mouse scrolled (446, 406) with delta (0, 0)
Screenshot: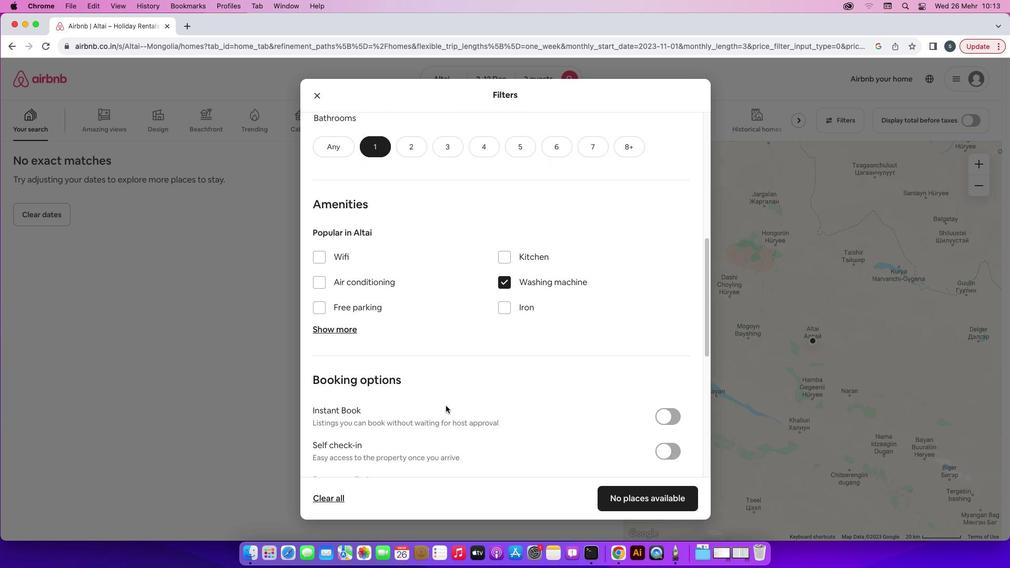 
Action: Mouse scrolled (446, 406) with delta (0, 0)
Screenshot: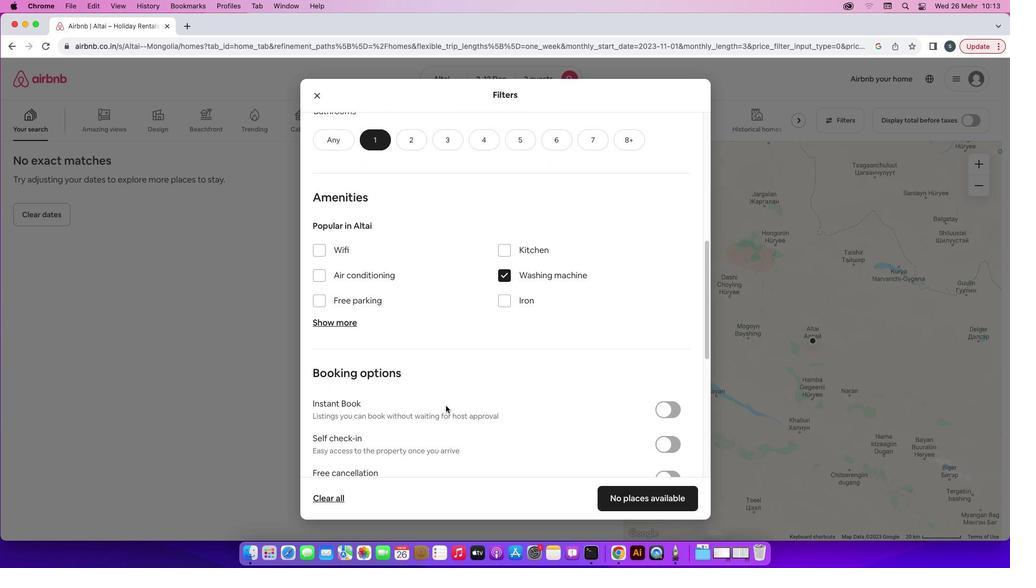 
Action: Mouse scrolled (446, 406) with delta (0, 0)
Screenshot: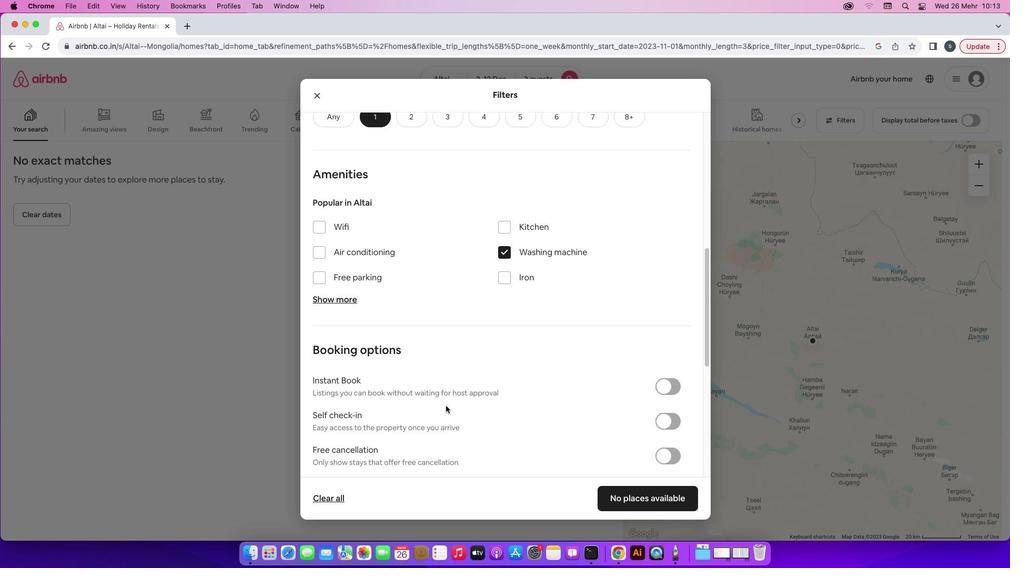 
Action: Mouse moved to (664, 395)
Screenshot: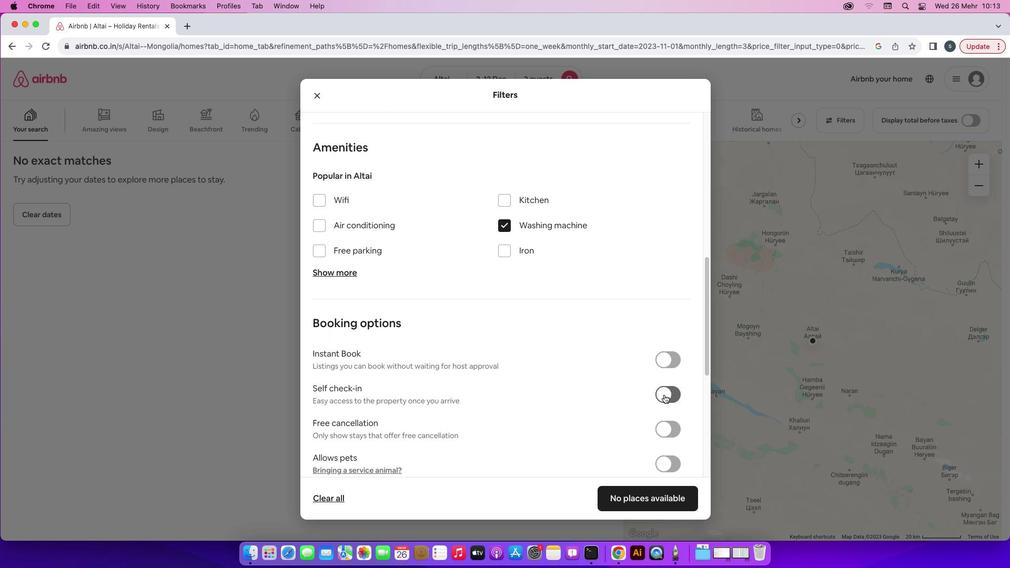 
Action: Mouse pressed left at (664, 395)
Screenshot: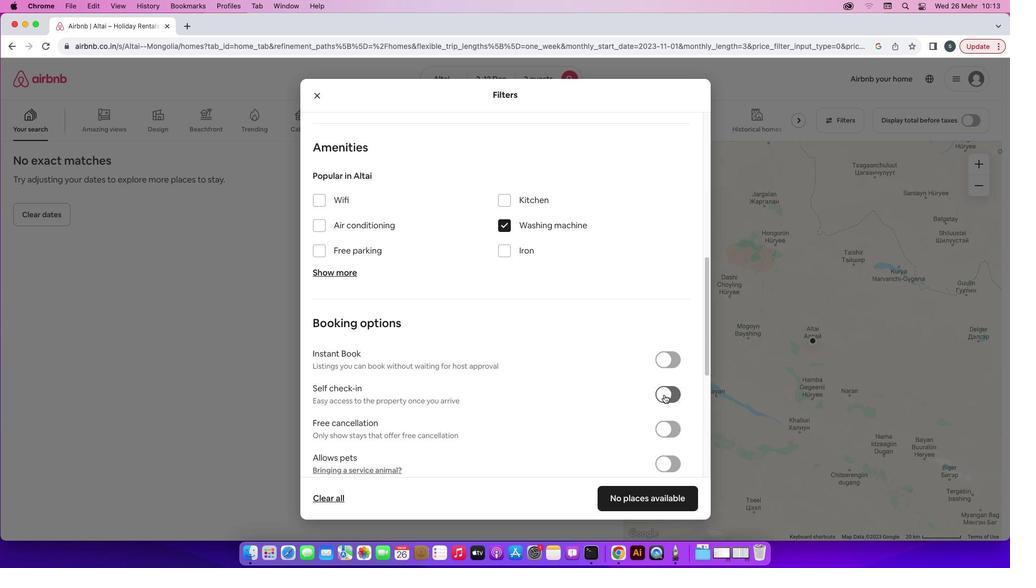 
Action: Mouse moved to (632, 493)
Screenshot: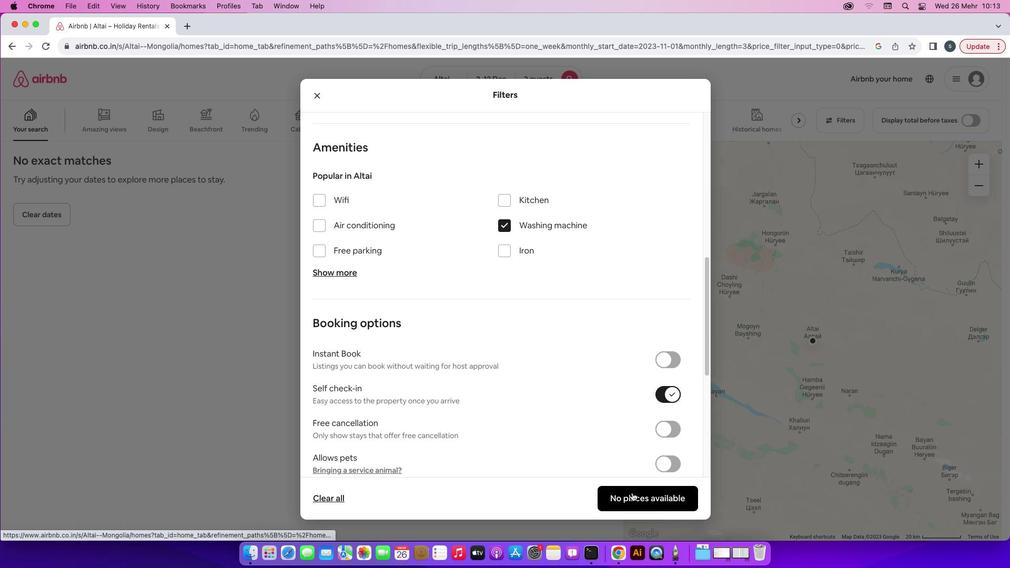 
Action: Mouse pressed left at (632, 493)
Screenshot: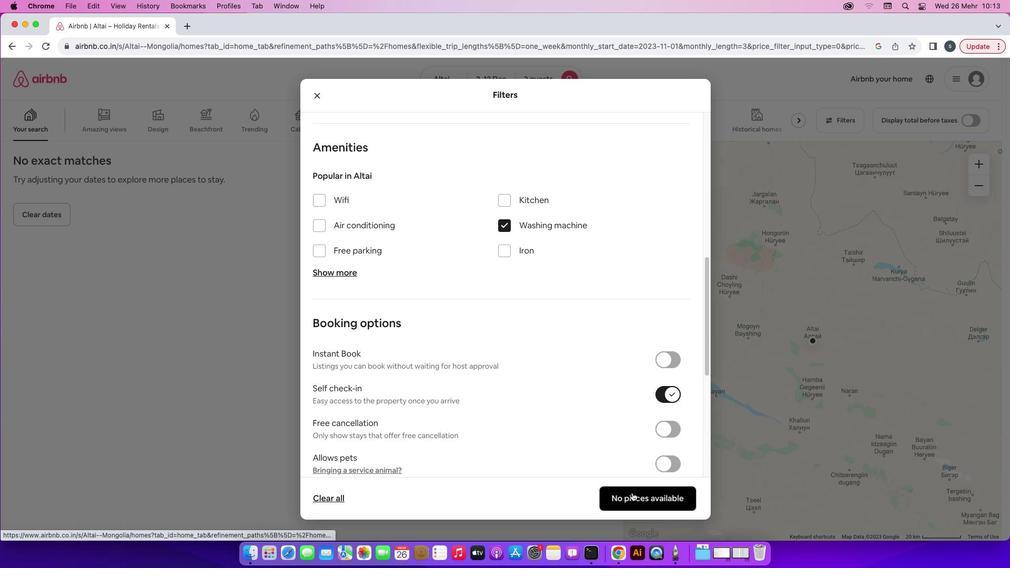 
Action: Mouse moved to (510, 305)
Screenshot: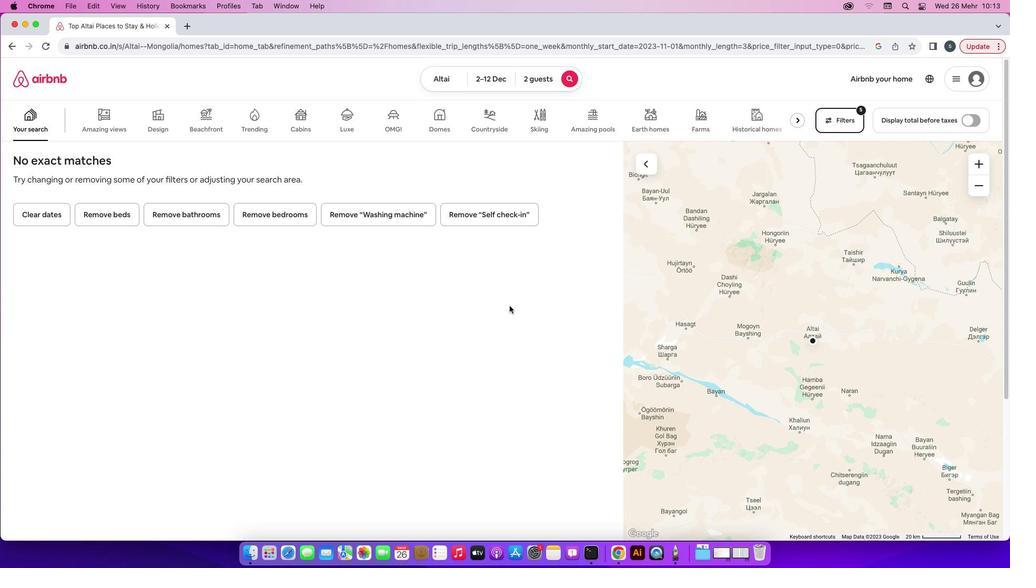 
